 Task: Look for space in Yulin, China from 6th September, 2023 to 10th September, 2023 for 1 adult in price range Rs.9000 to Rs.17000. Place can be private room with 1  bedroom having 1 bed and 1 bathroom. Property type can be house, flat, guest house, hotel. Amenities needed are: washing machine. Booking option can be shelf check-in. Required host language is Chinese (Simplified).
Action: Mouse moved to (293, 180)
Screenshot: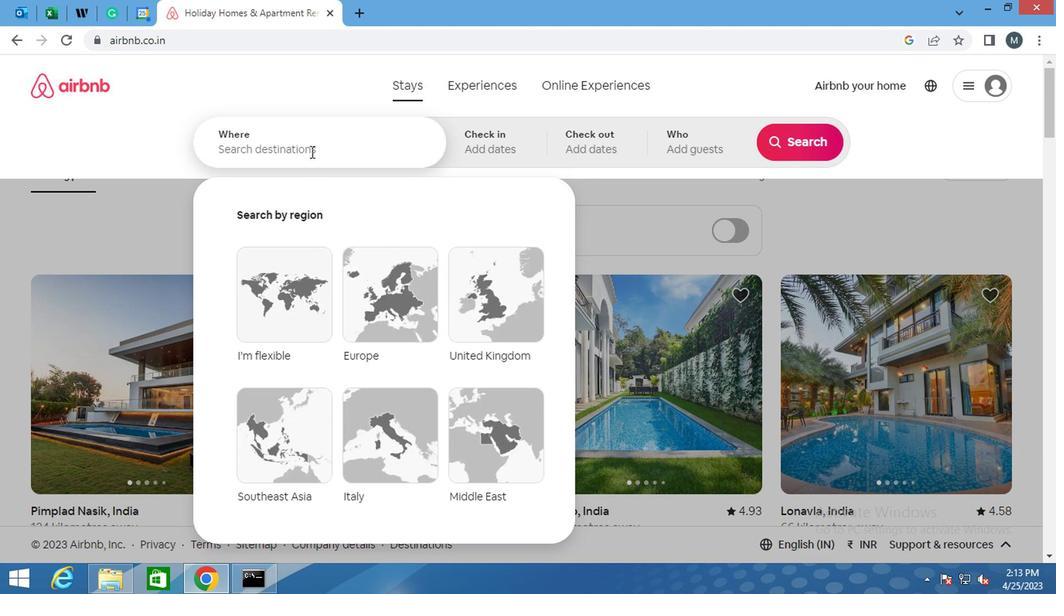 
Action: Mouse pressed left at (293, 180)
Screenshot: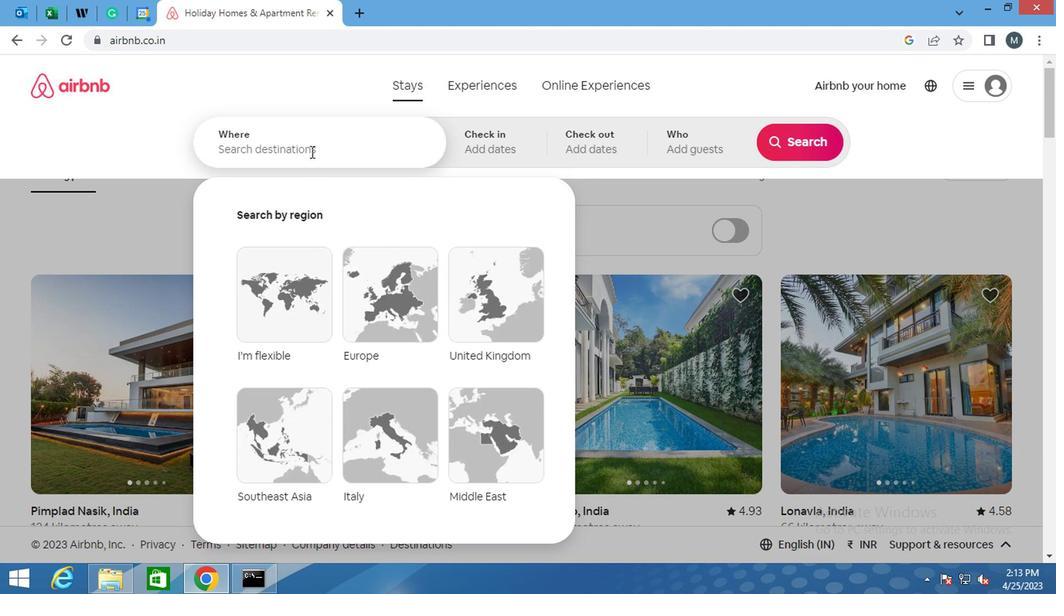 
Action: Mouse moved to (293, 179)
Screenshot: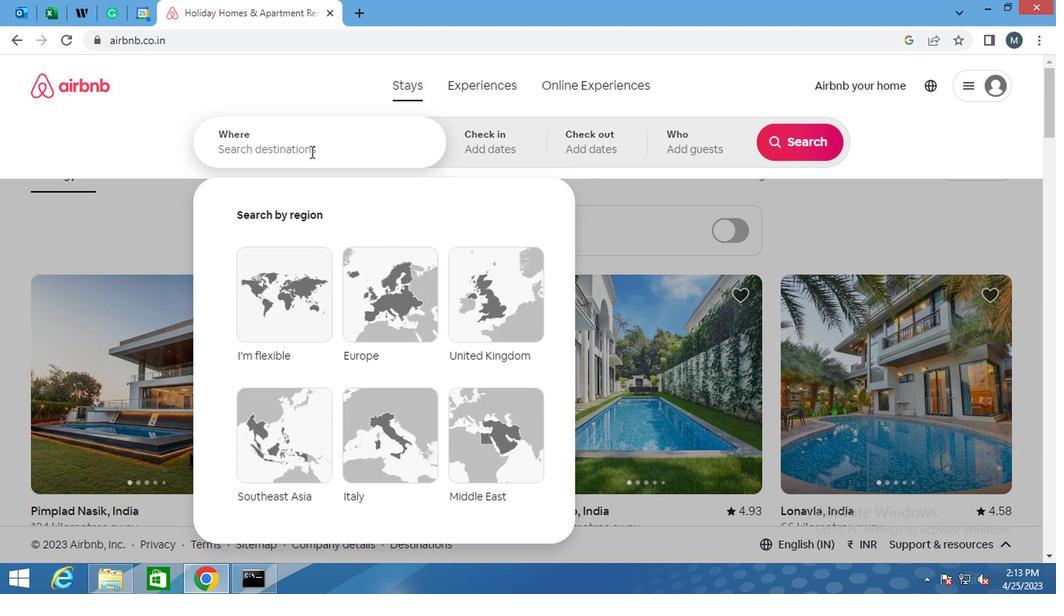 
Action: Key pressed <Key.shift>YULIM<Key.backspace>N,<Key.shift><Key.shift><Key.shift><Key.shift>CHINA<Key.enter>
Screenshot: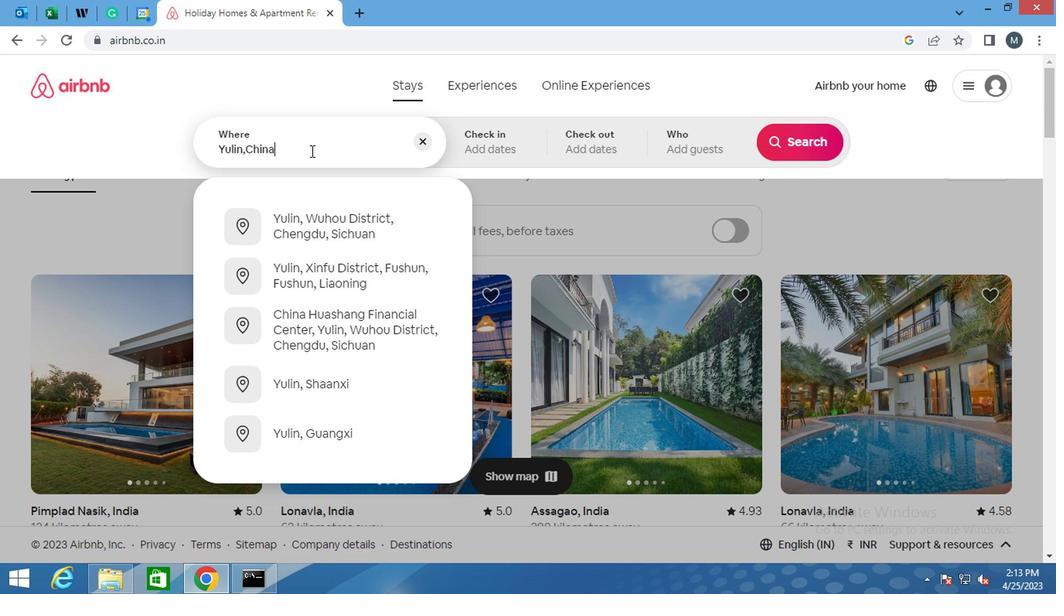
Action: Mouse moved to (633, 263)
Screenshot: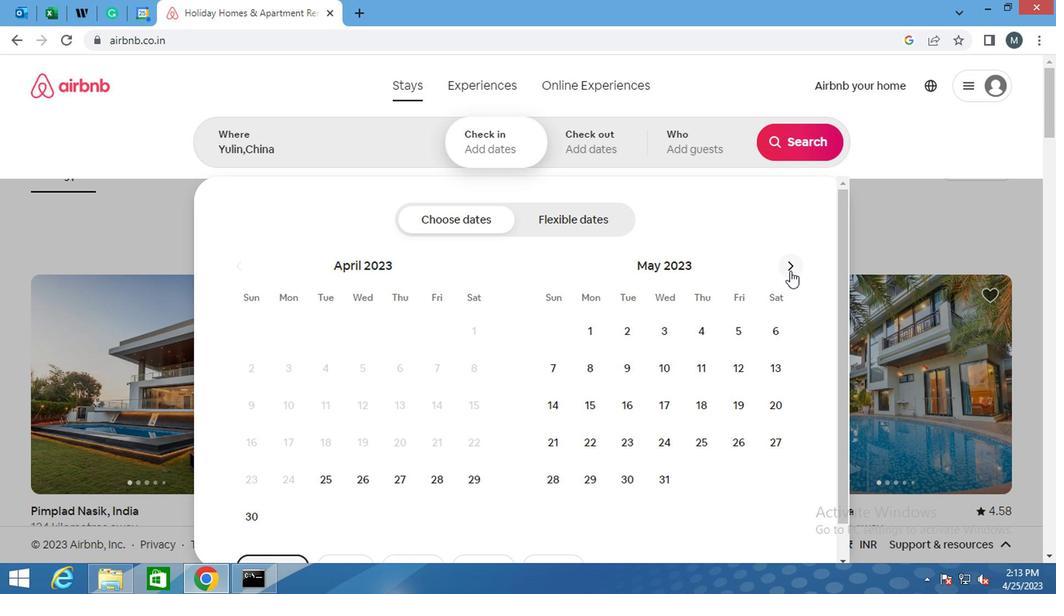 
Action: Mouse pressed left at (633, 263)
Screenshot: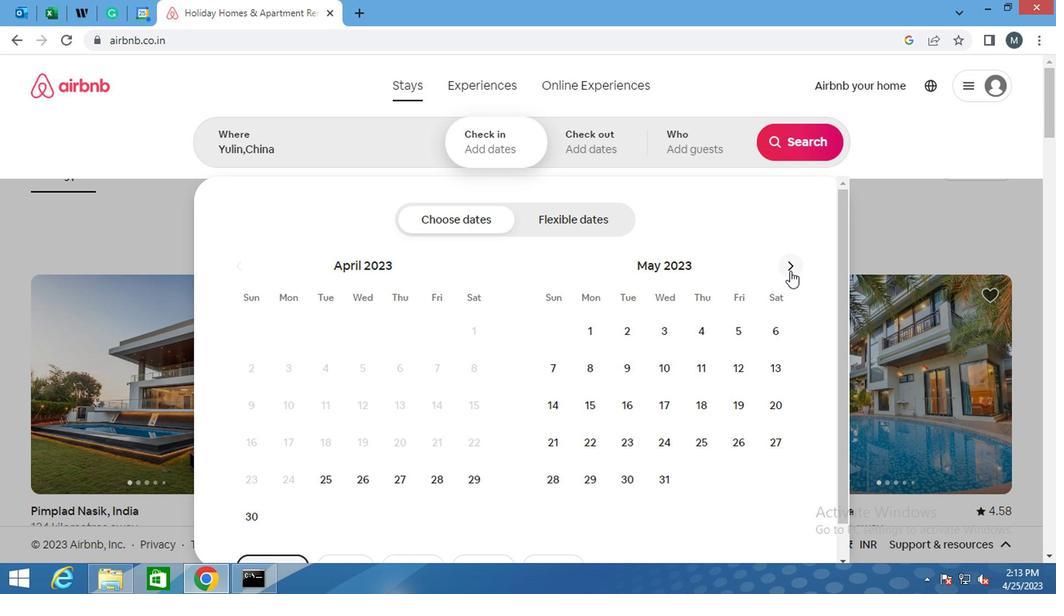 
Action: Mouse pressed left at (633, 263)
Screenshot: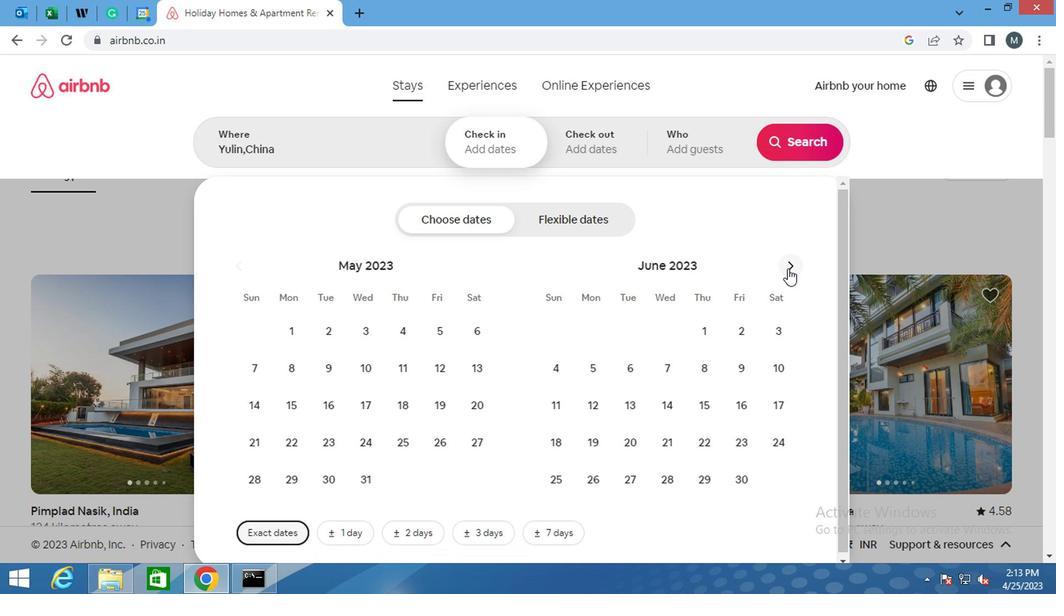 
Action: Mouse pressed left at (633, 263)
Screenshot: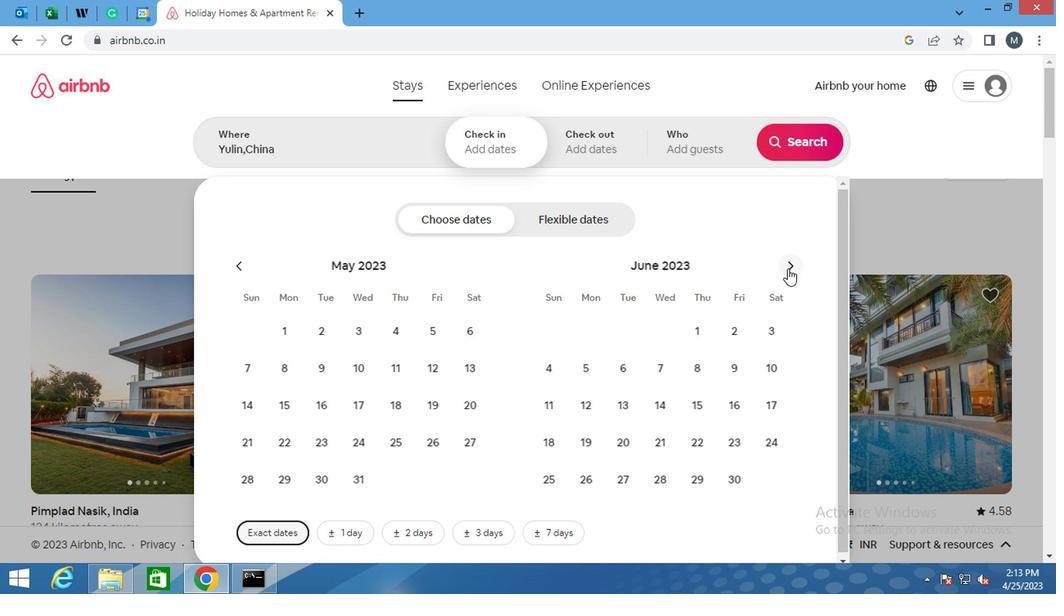 
Action: Mouse pressed left at (633, 263)
Screenshot: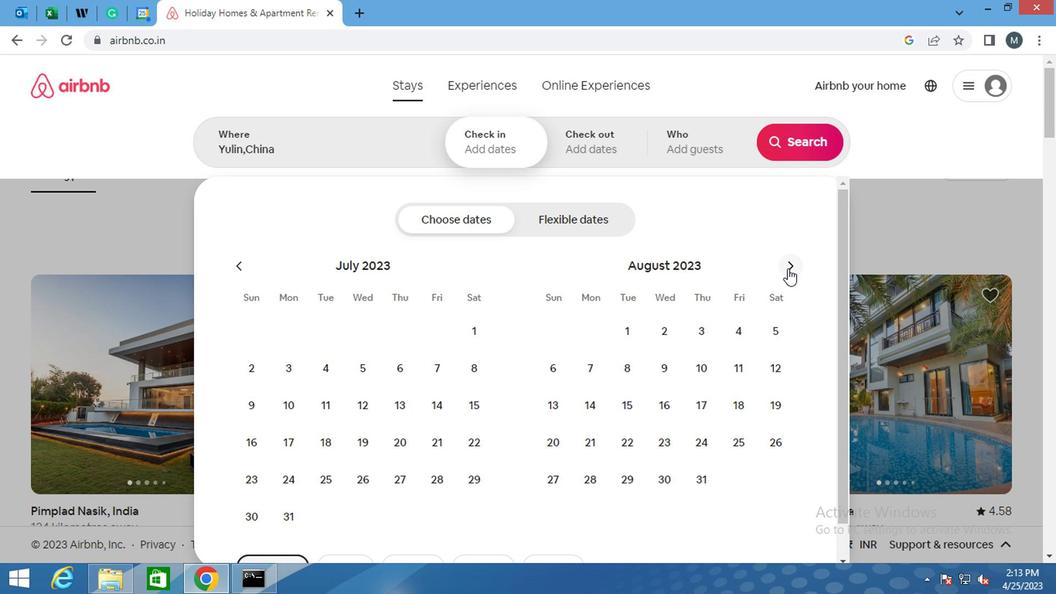
Action: Mouse moved to (547, 337)
Screenshot: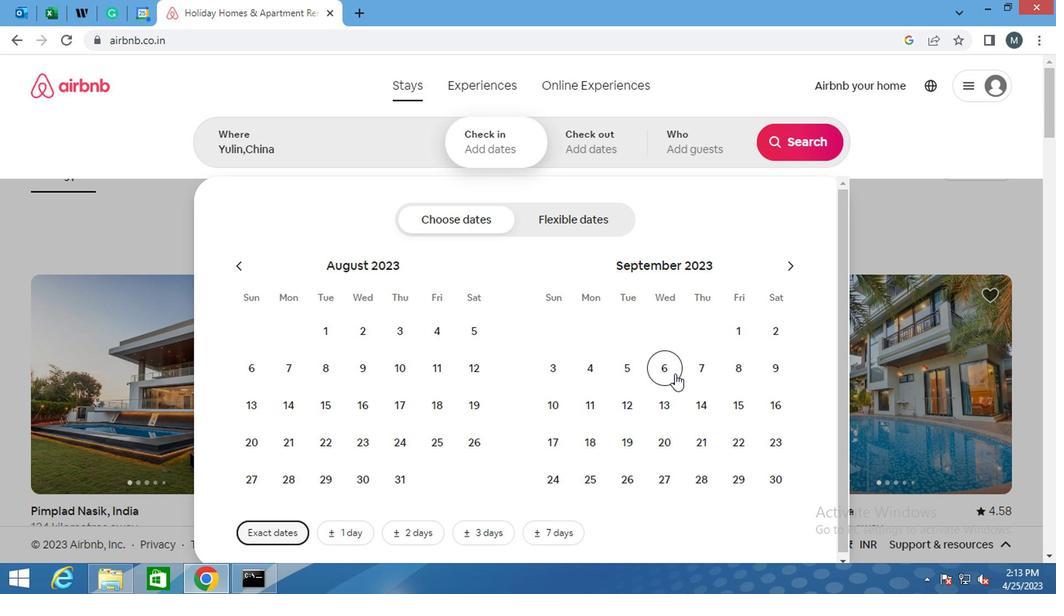 
Action: Mouse pressed left at (547, 337)
Screenshot: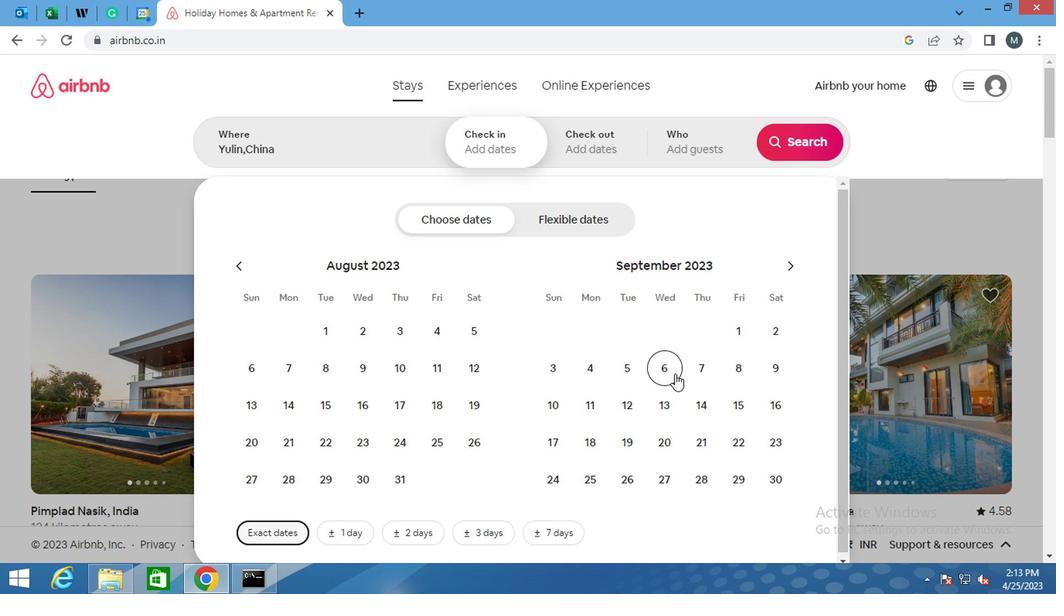 
Action: Mouse moved to (470, 368)
Screenshot: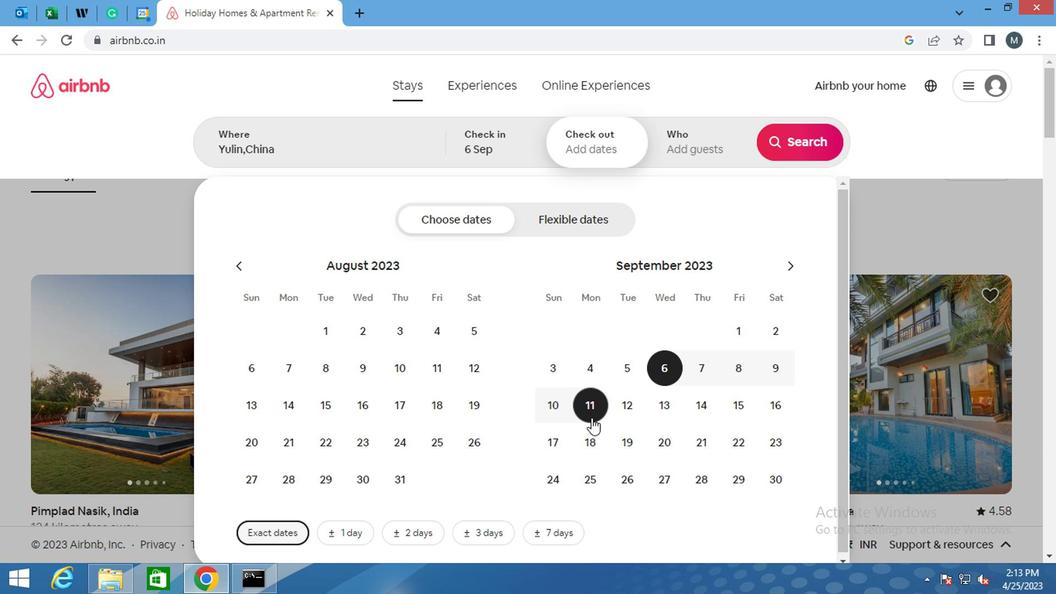 
Action: Mouse pressed left at (470, 368)
Screenshot: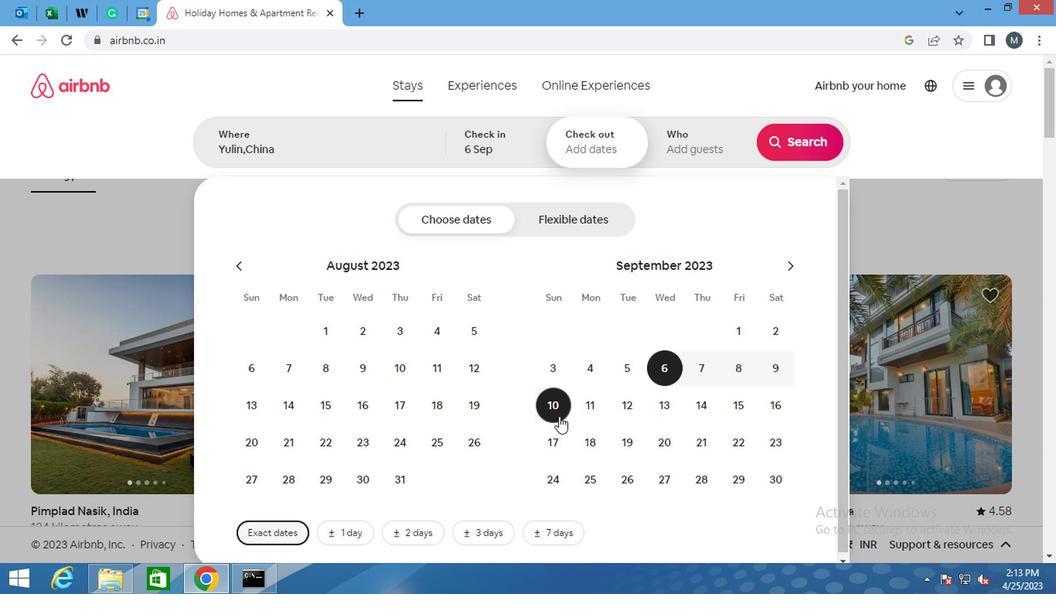 
Action: Mouse moved to (570, 172)
Screenshot: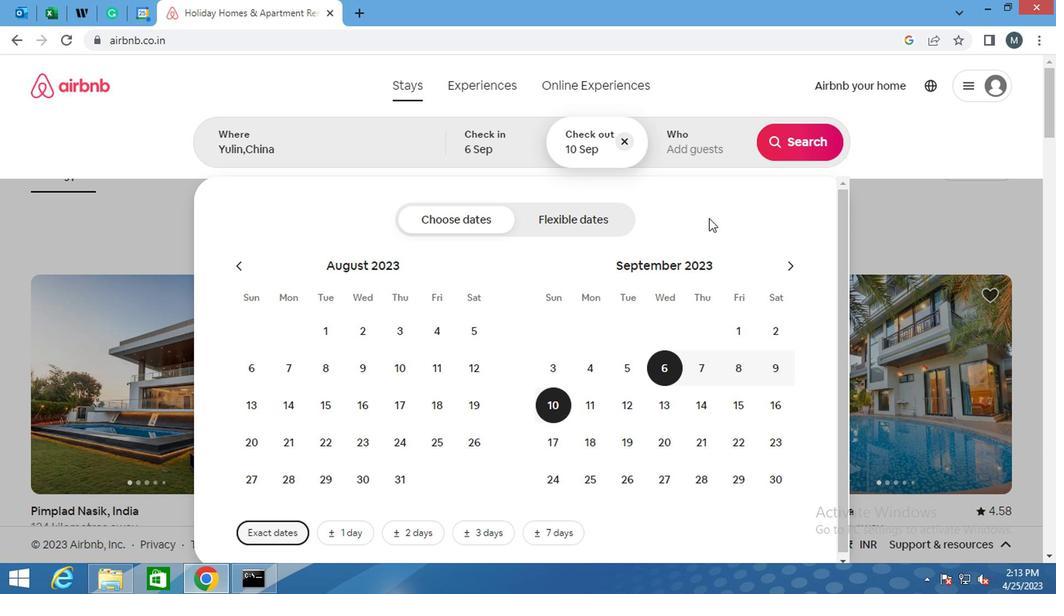 
Action: Mouse pressed left at (570, 172)
Screenshot: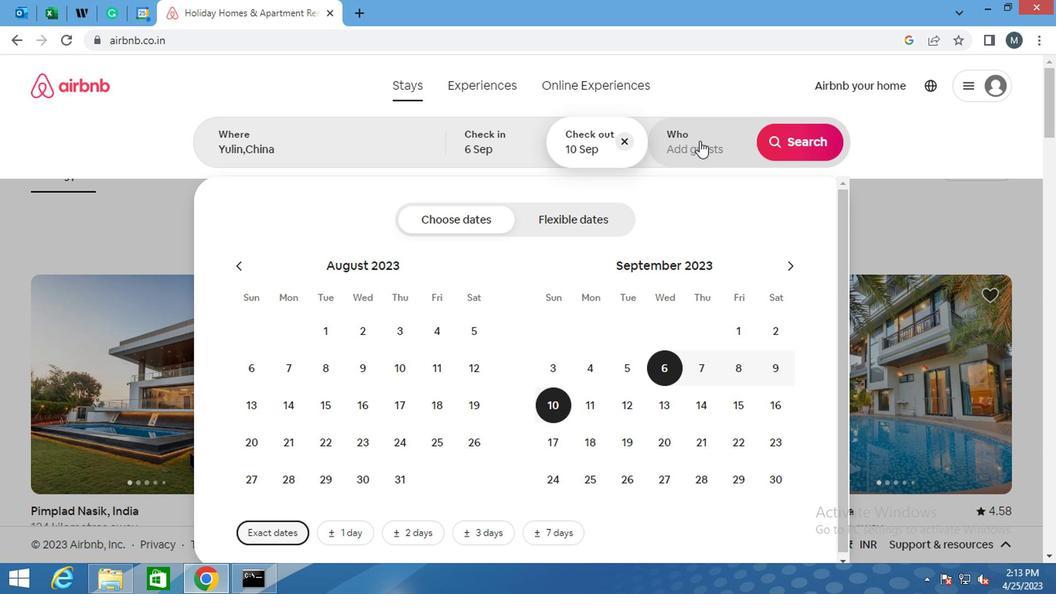 
Action: Mouse moved to (639, 232)
Screenshot: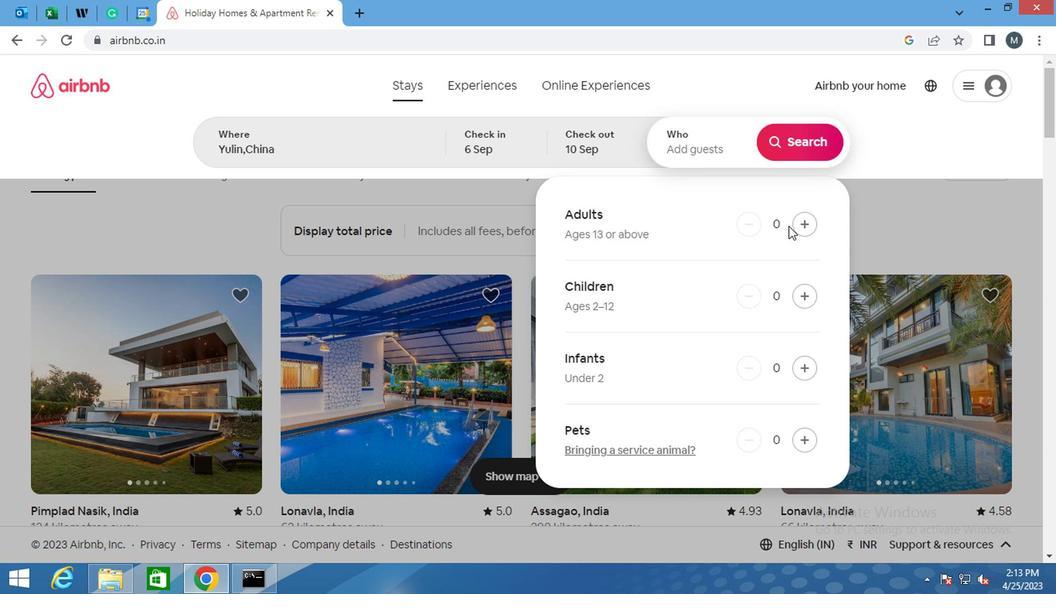 
Action: Mouse pressed left at (639, 232)
Screenshot: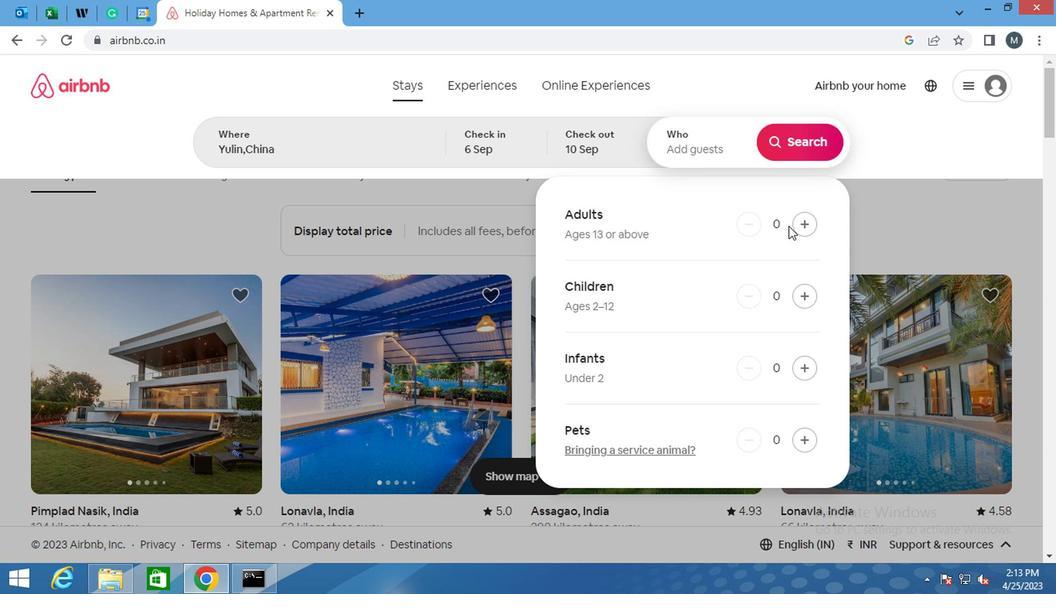 
Action: Mouse moved to (641, 178)
Screenshot: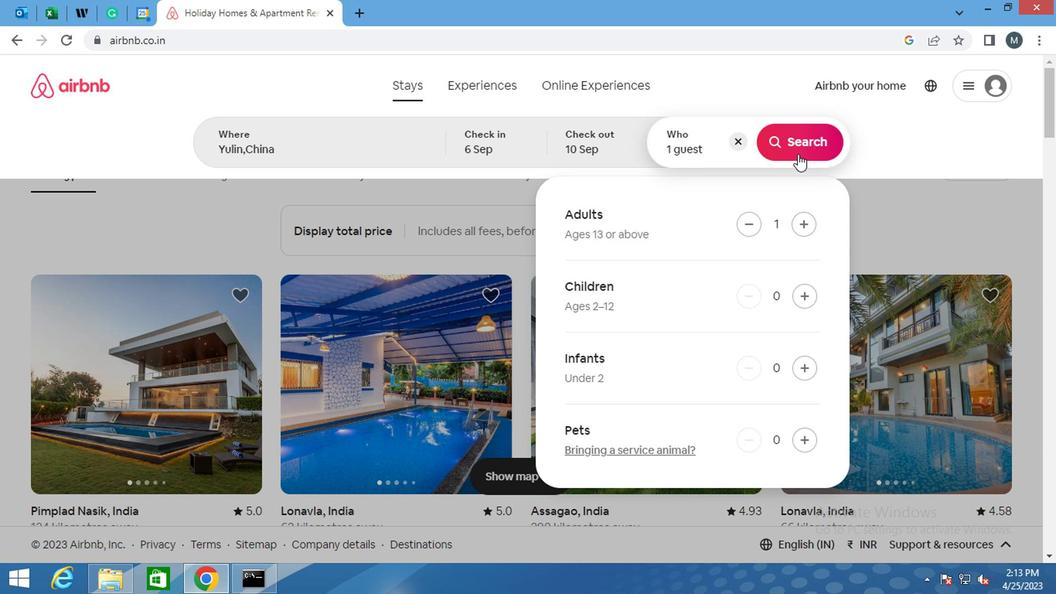 
Action: Mouse pressed left at (641, 178)
Screenshot: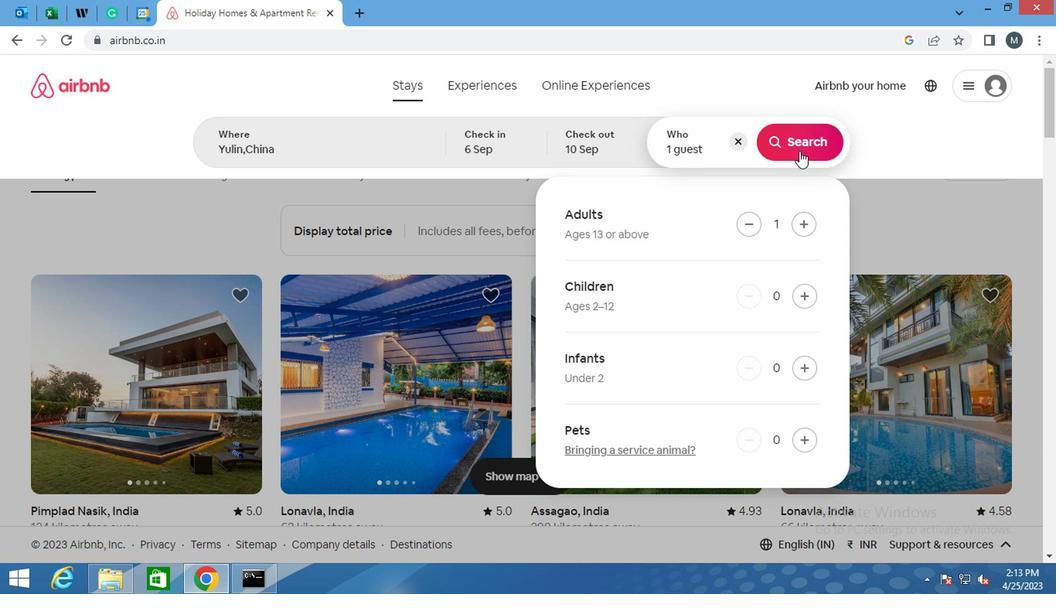 
Action: Mouse moved to (768, 176)
Screenshot: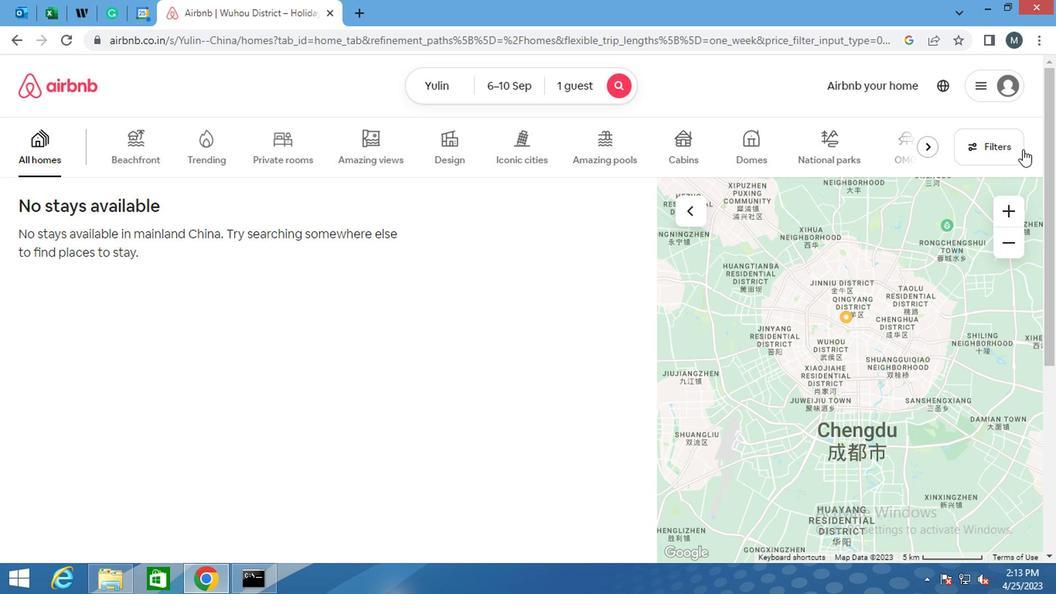 
Action: Mouse pressed left at (768, 176)
Screenshot: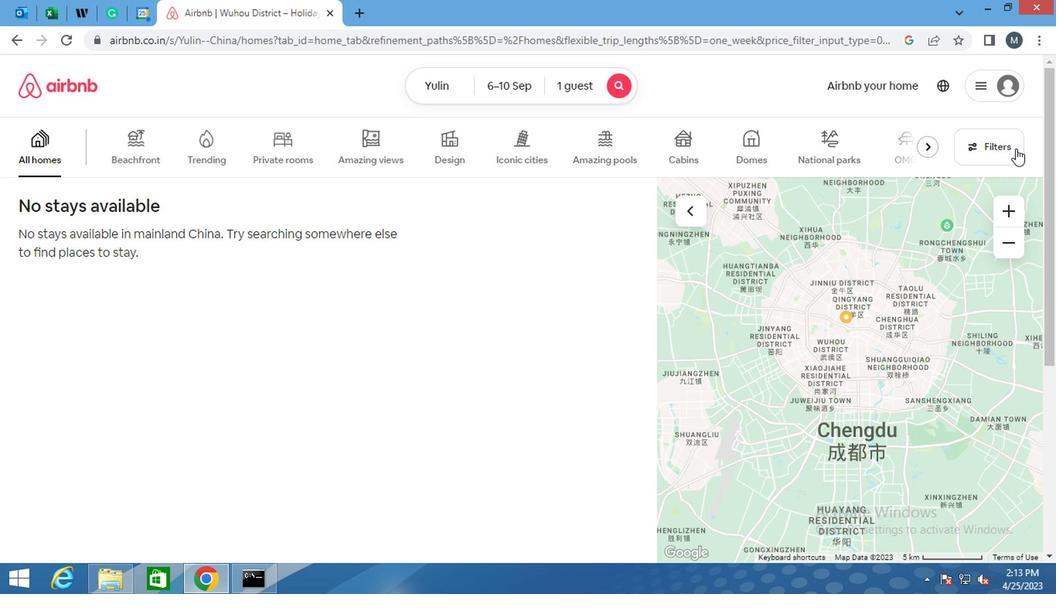 
Action: Mouse moved to (360, 249)
Screenshot: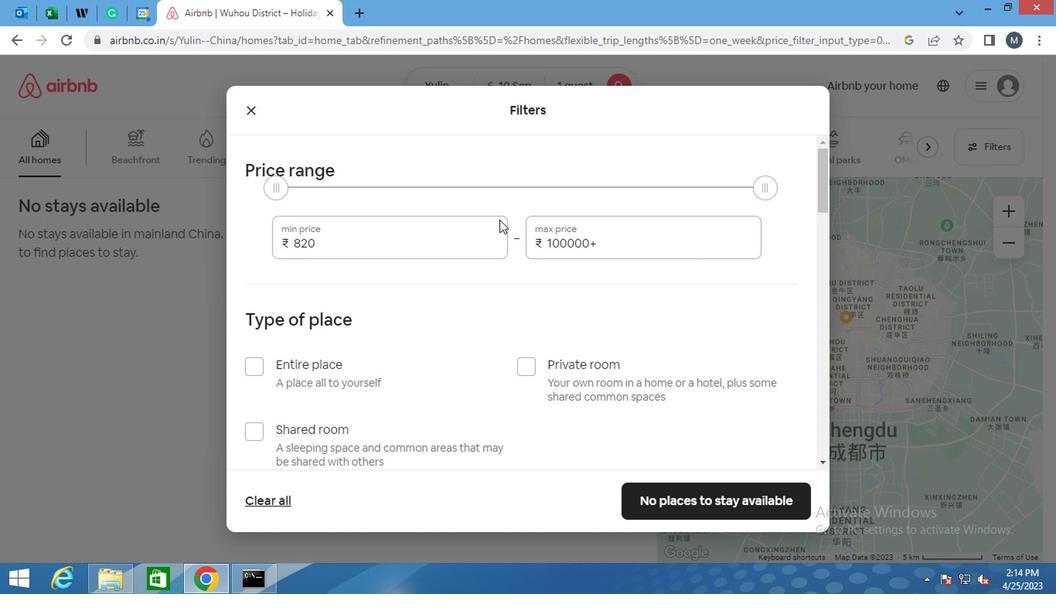 
Action: Mouse pressed left at (360, 249)
Screenshot: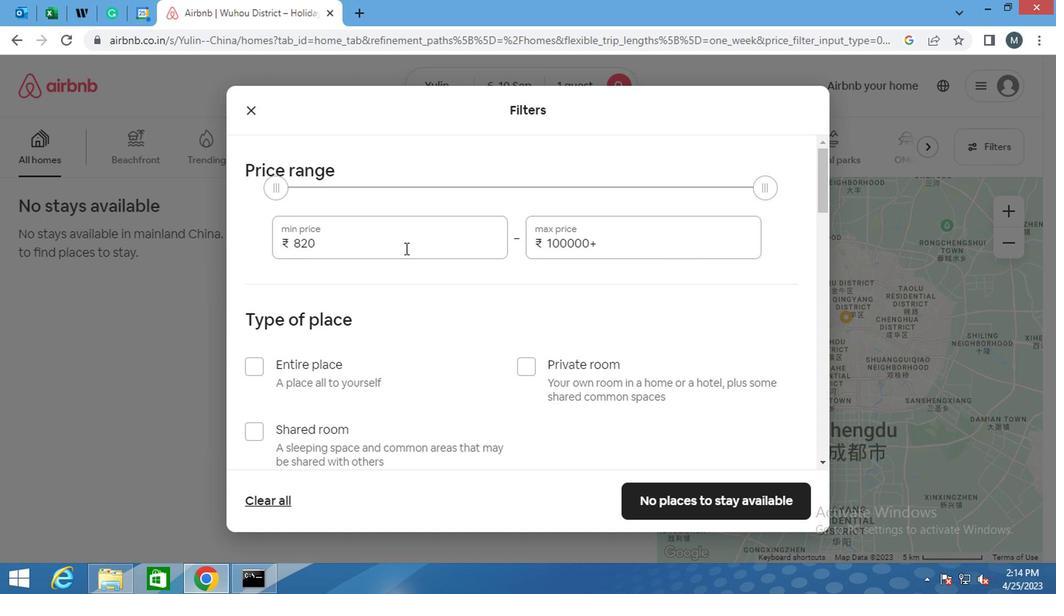 
Action: Mouse moved to (354, 251)
Screenshot: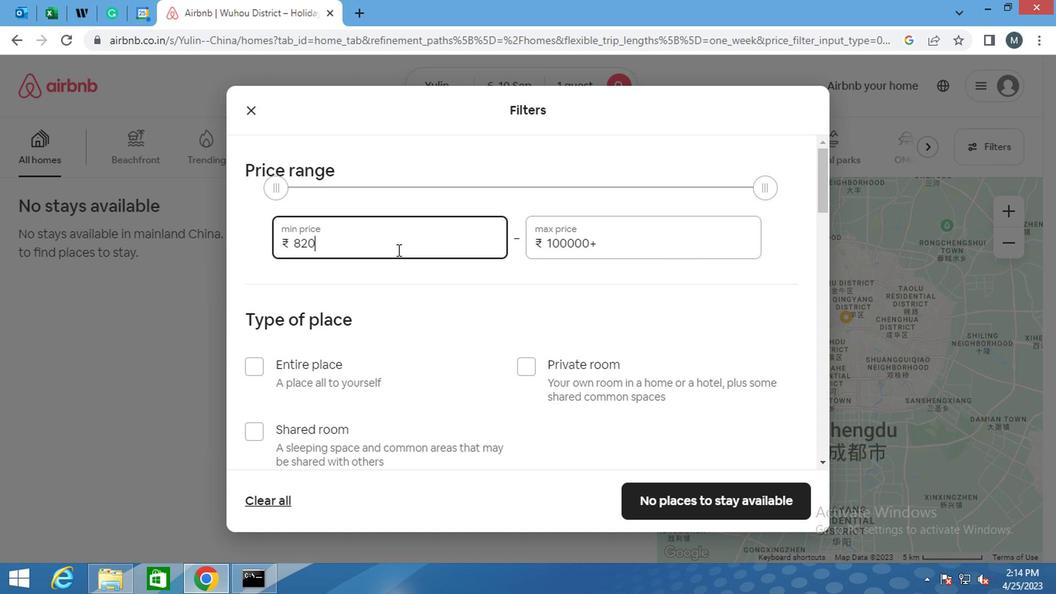 
Action: Key pressed <Key.backspace><Key.backspace>
Screenshot: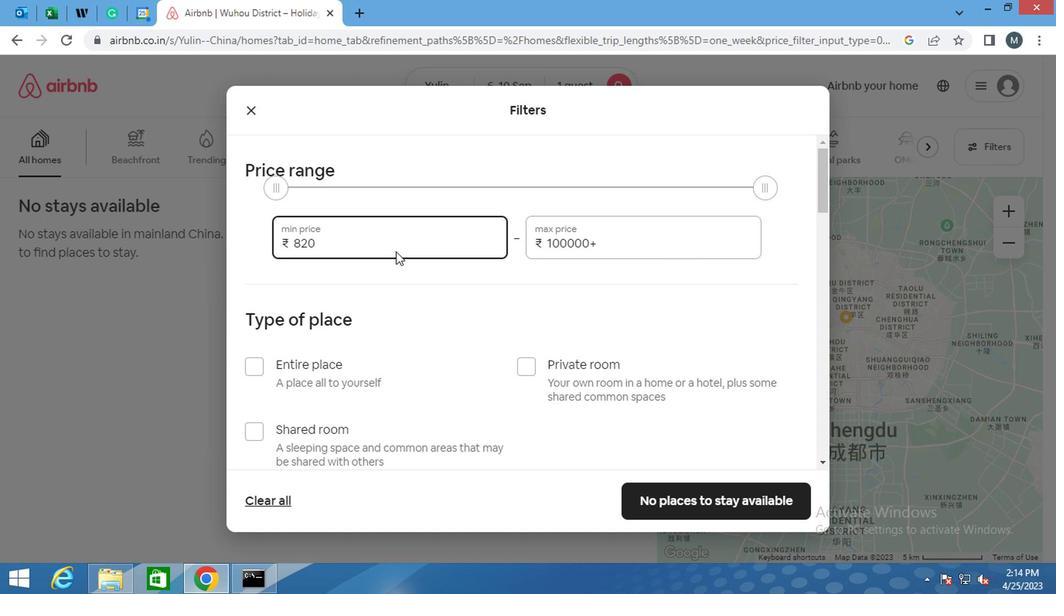 
Action: Mouse moved to (354, 251)
Screenshot: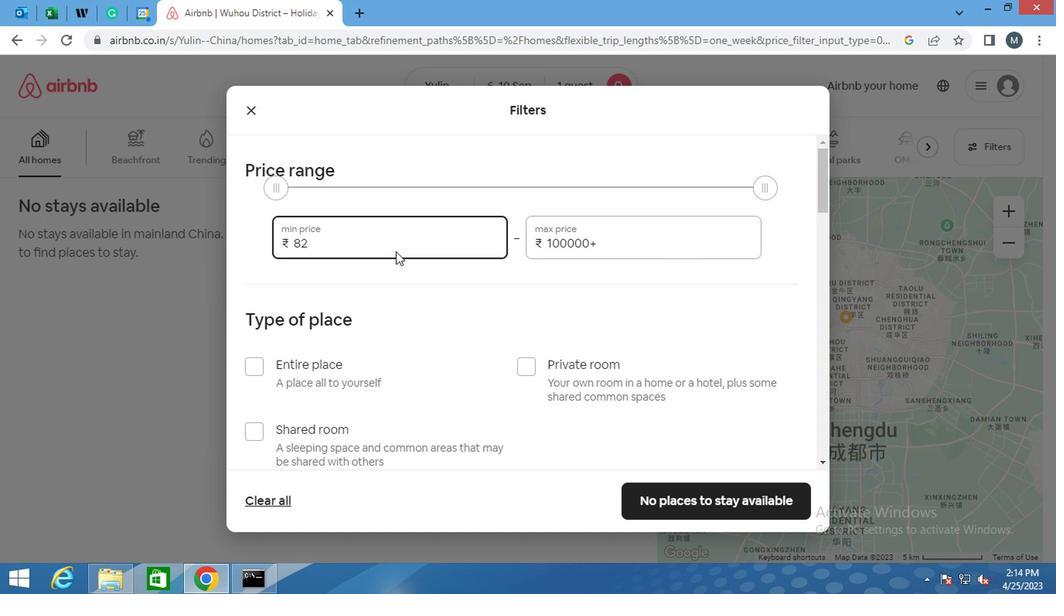 
Action: Key pressed <Key.backspace>
Screenshot: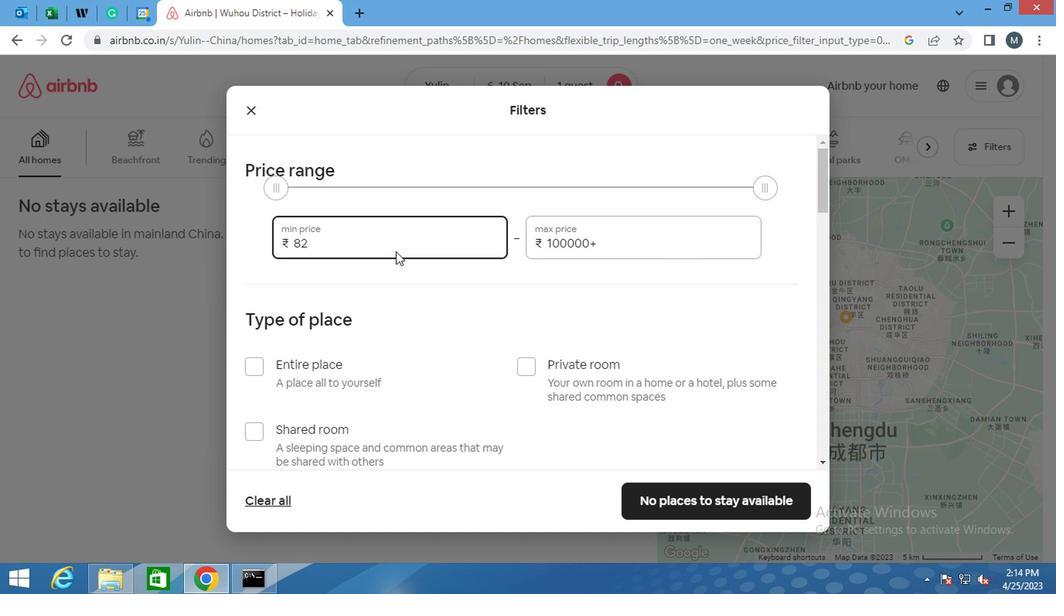 
Action: Mouse moved to (351, 254)
Screenshot: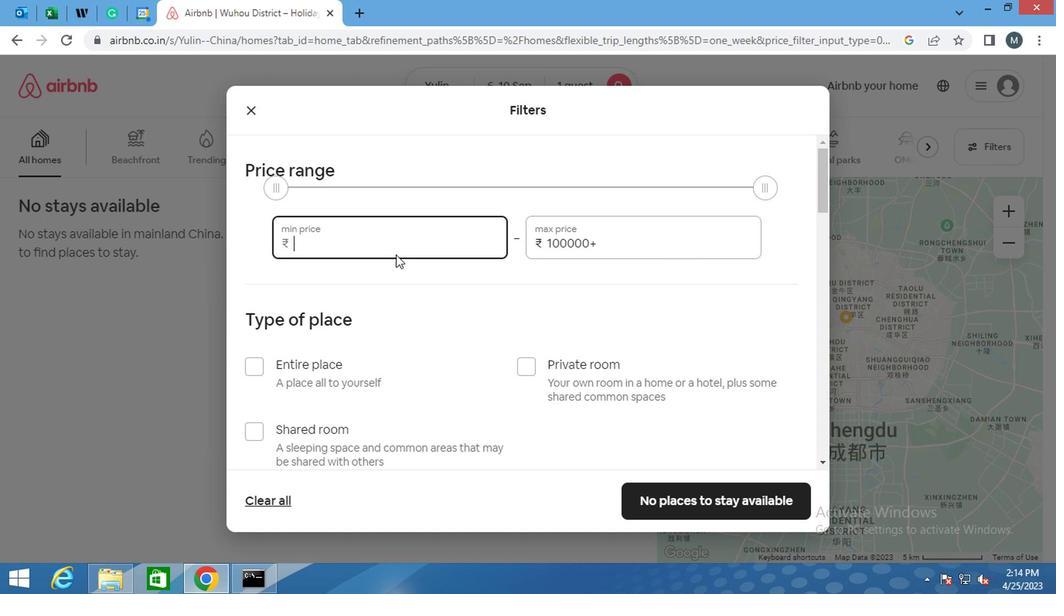 
Action: Key pressed 9000
Screenshot: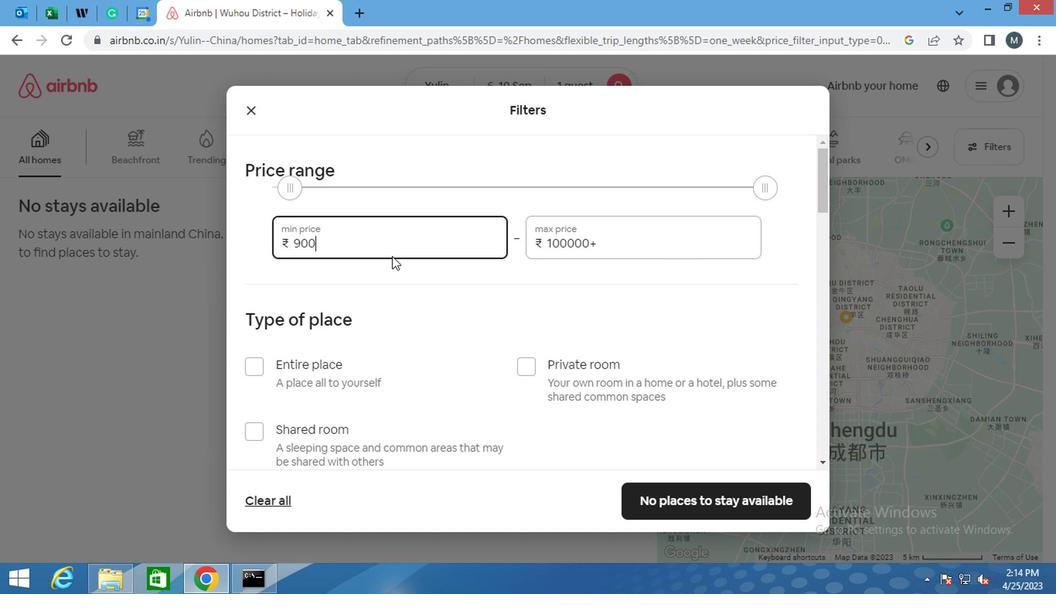 
Action: Mouse moved to (504, 241)
Screenshot: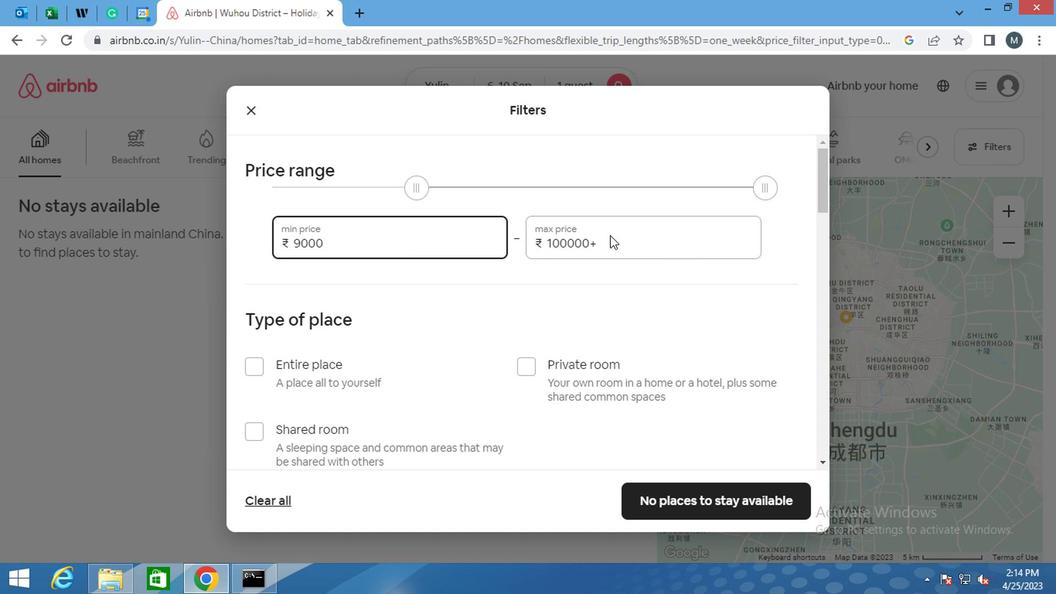 
Action: Mouse pressed left at (504, 241)
Screenshot: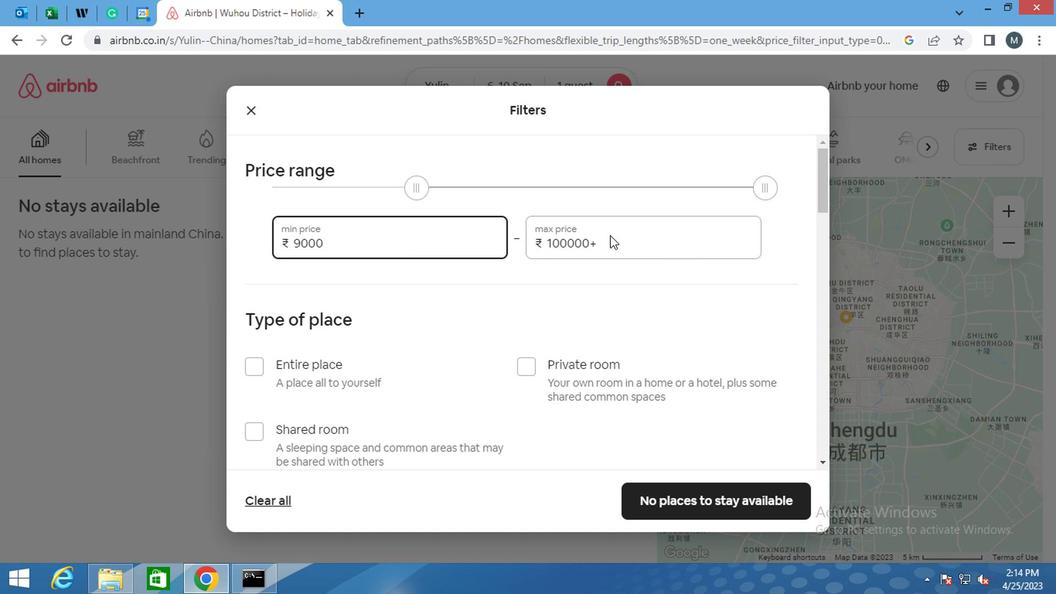 
Action: Mouse moved to (501, 246)
Screenshot: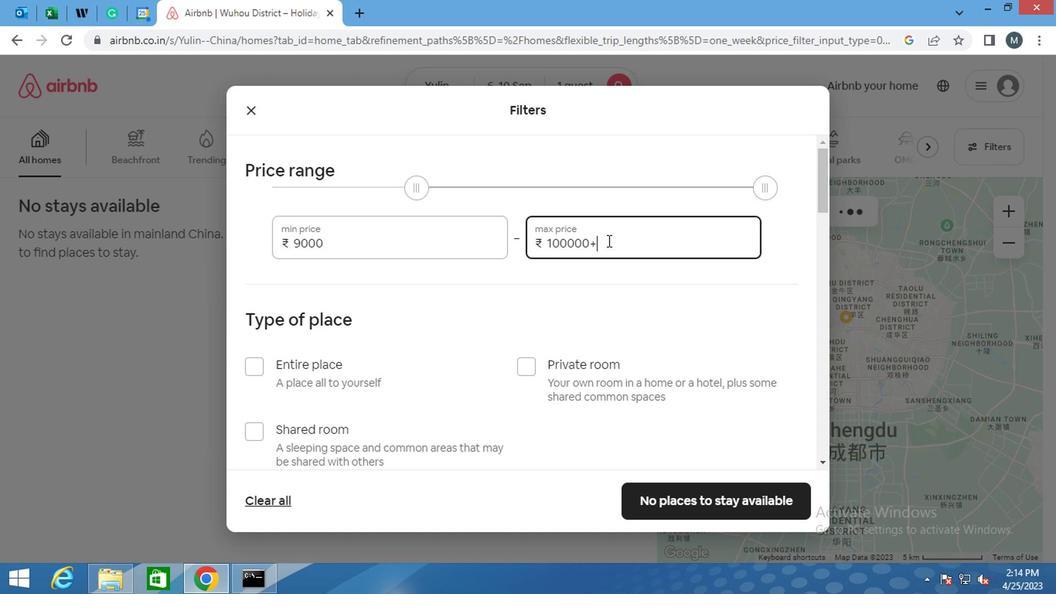 
Action: Key pressed <Key.backspace><Key.backspace><Key.backspace><Key.backspace><Key.backspace><Key.backspace><Key.backspace>
Screenshot: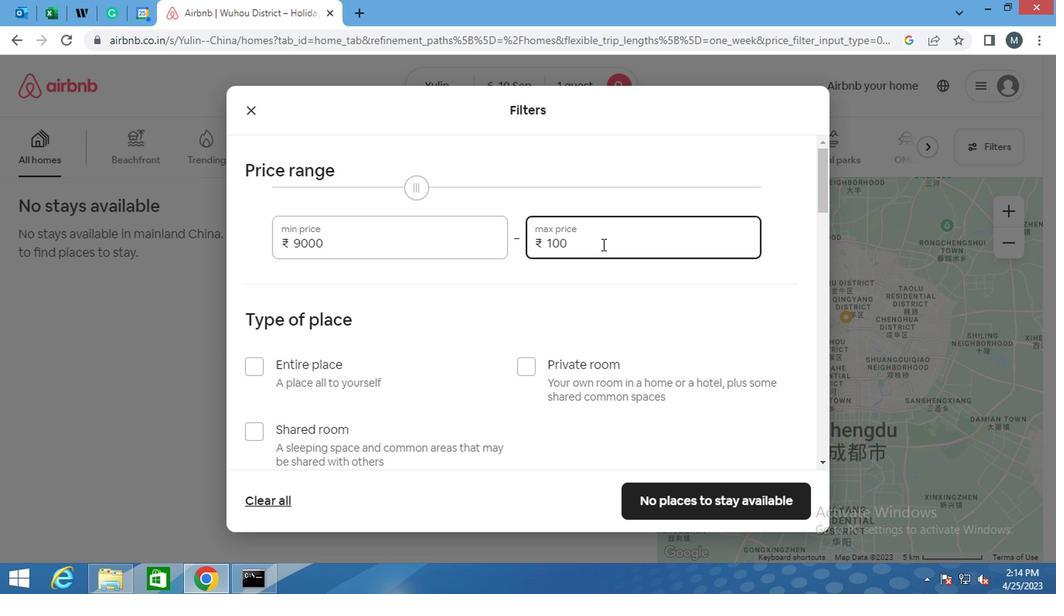 
Action: Mouse moved to (498, 246)
Screenshot: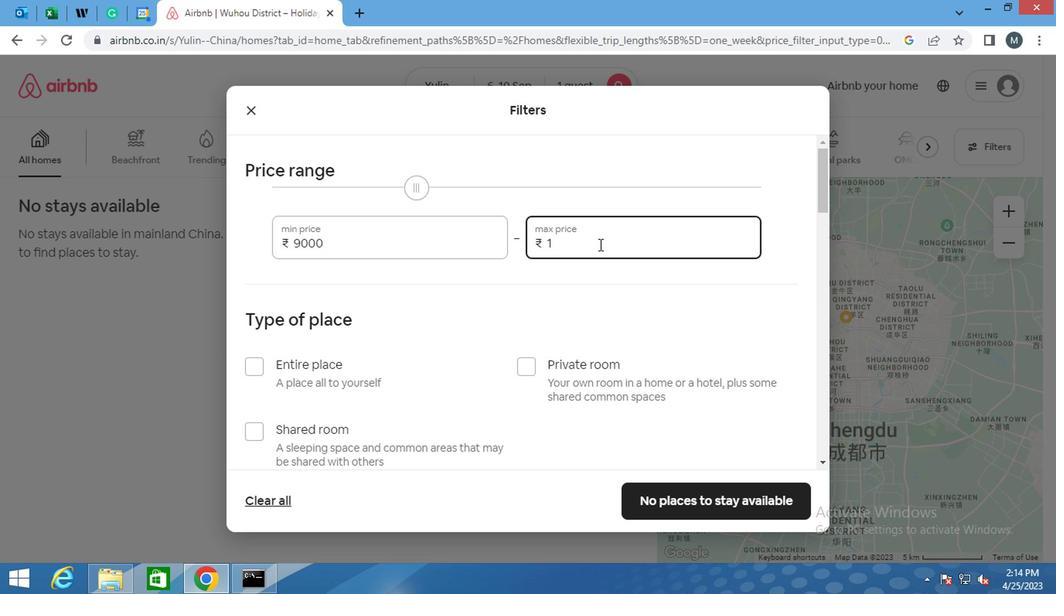 
Action: Key pressed 7000
Screenshot: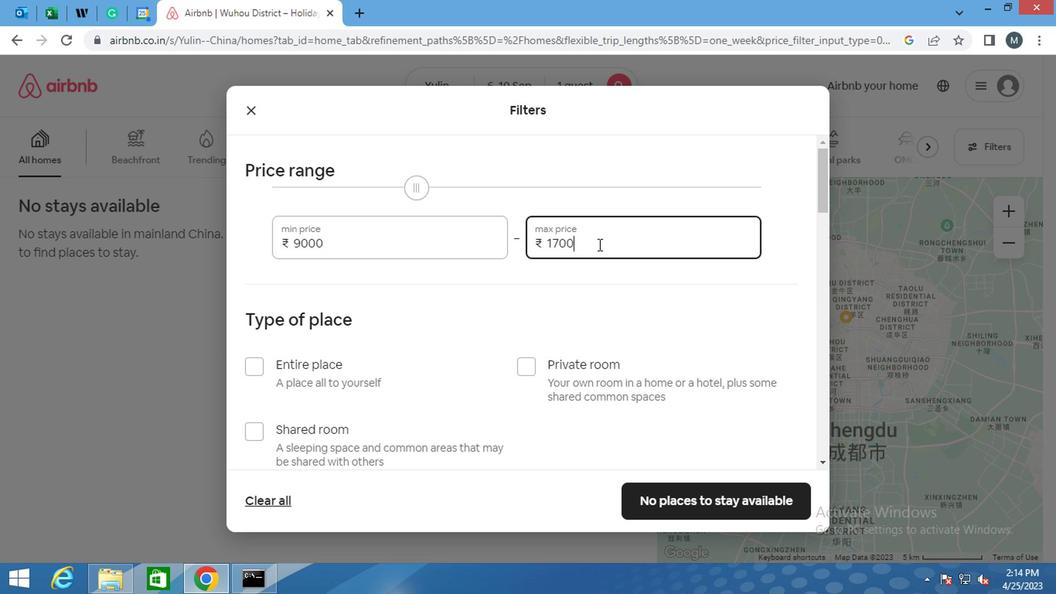 
Action: Mouse moved to (452, 237)
Screenshot: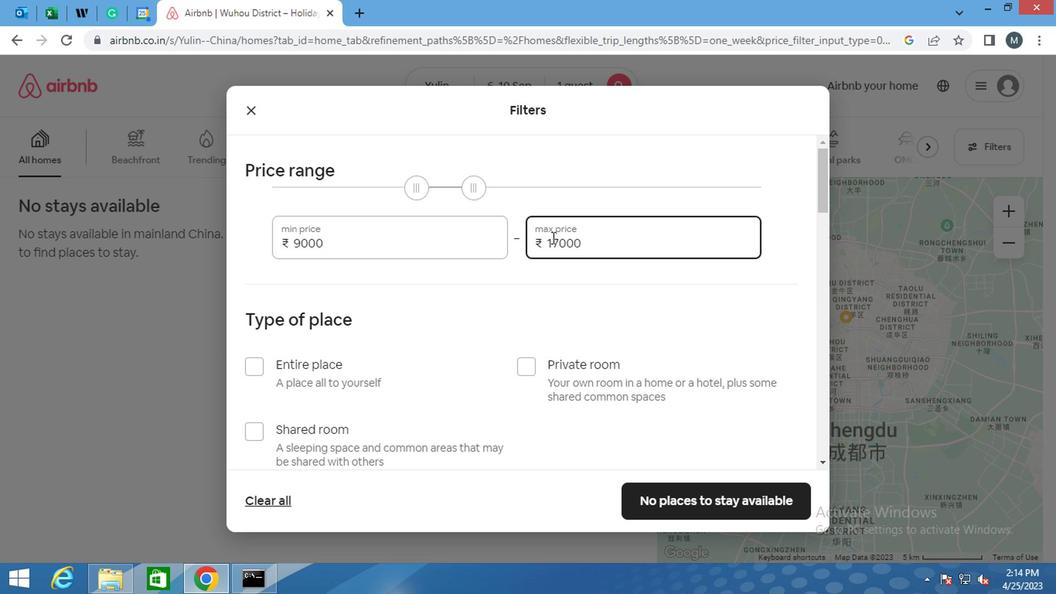 
Action: Mouse scrolled (452, 236) with delta (0, 0)
Screenshot: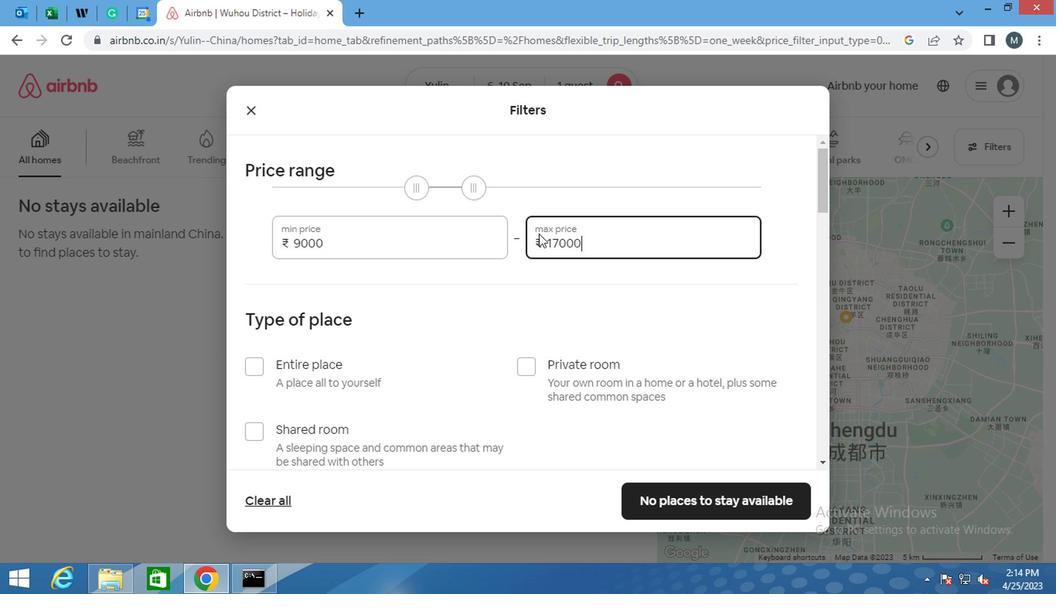 
Action: Mouse moved to (443, 280)
Screenshot: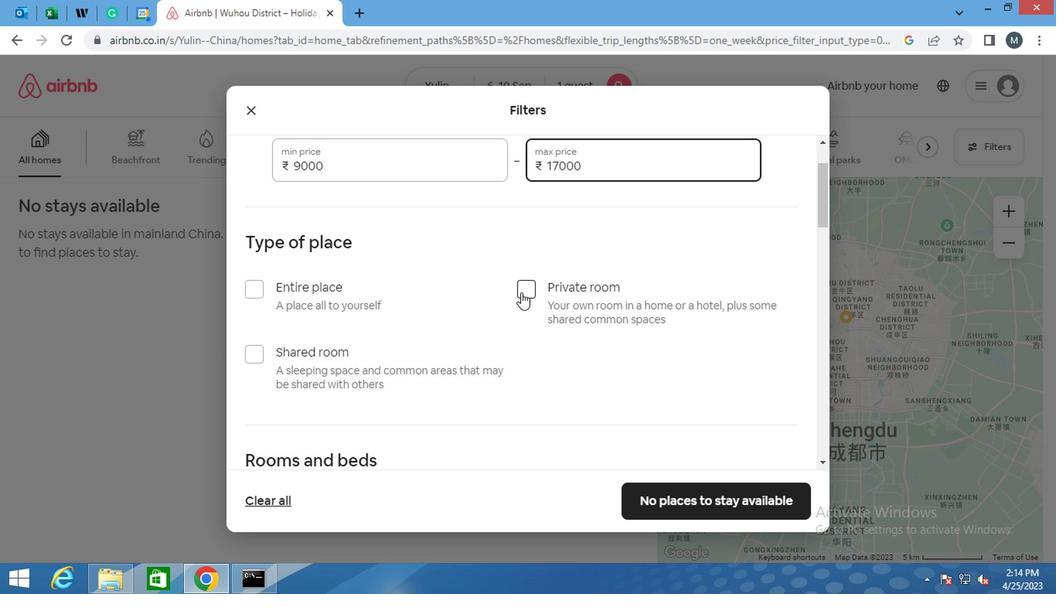 
Action: Mouse pressed left at (443, 280)
Screenshot: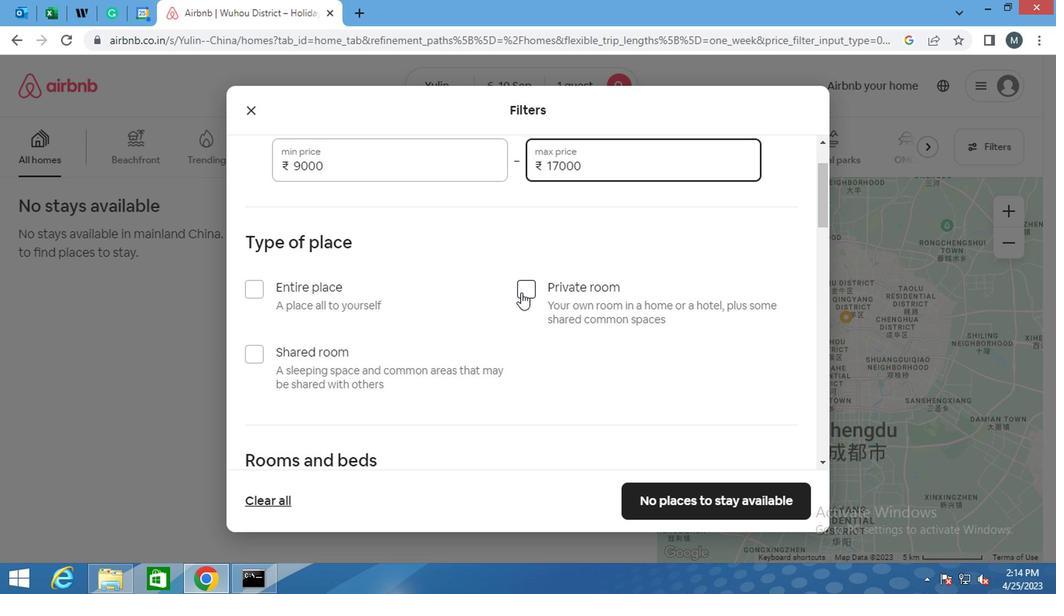 
Action: Mouse moved to (437, 272)
Screenshot: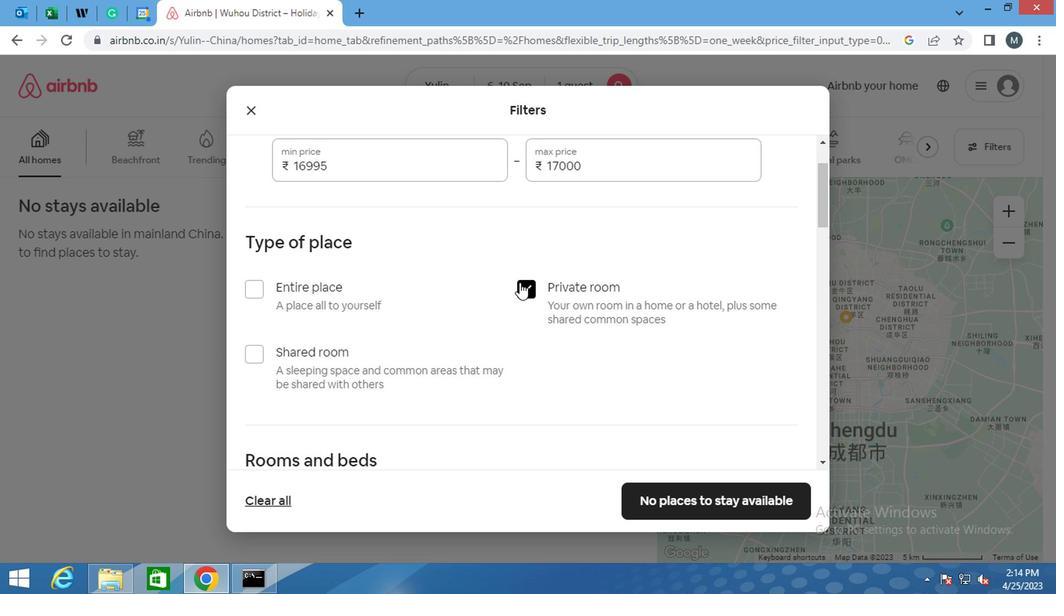 
Action: Mouse scrolled (437, 272) with delta (0, 0)
Screenshot: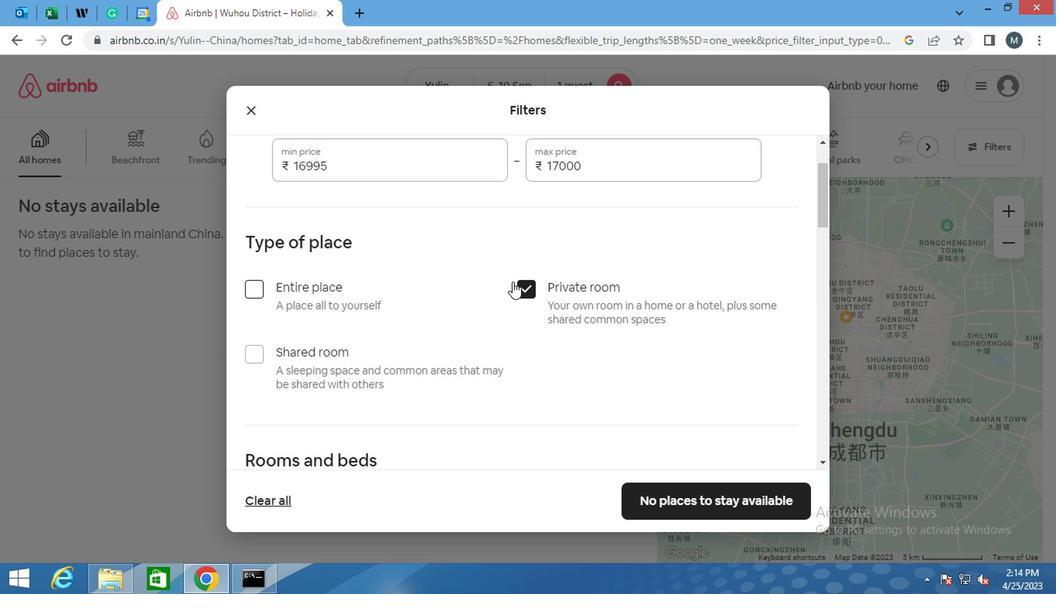 
Action: Mouse moved to (408, 275)
Screenshot: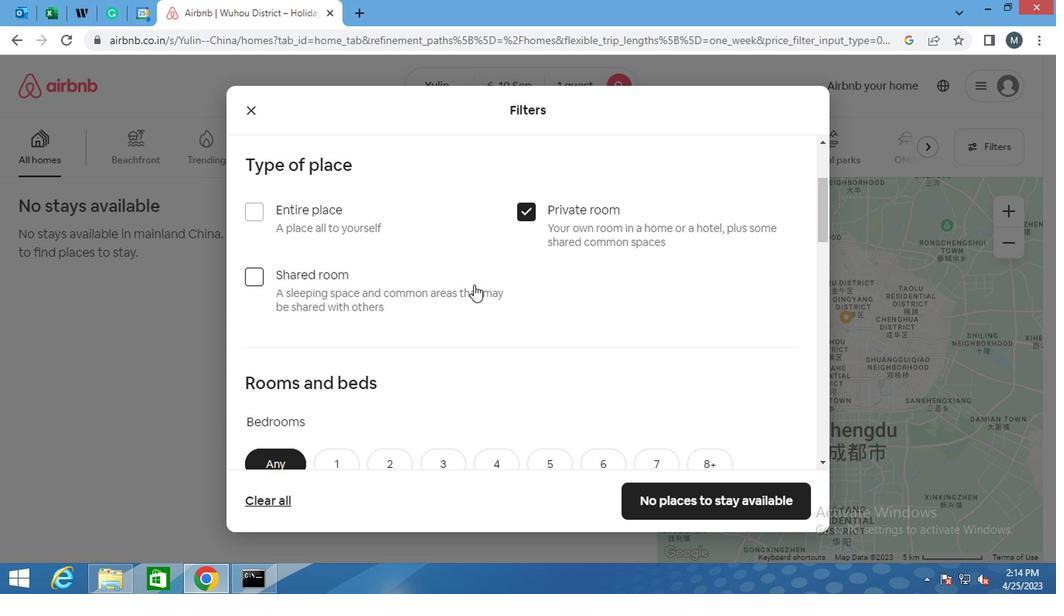 
Action: Mouse scrolled (408, 274) with delta (0, 0)
Screenshot: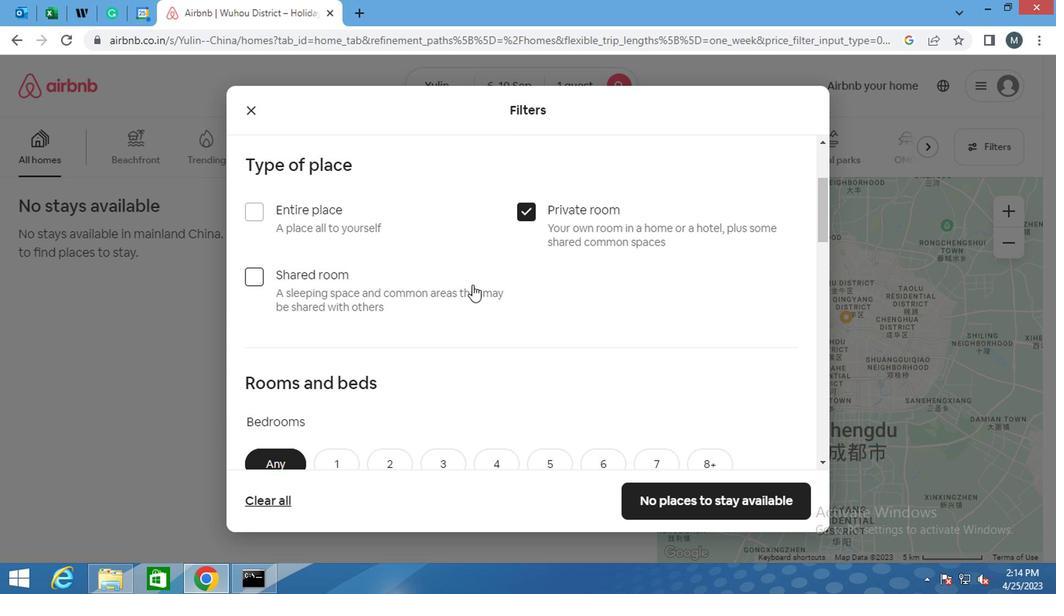 
Action: Mouse scrolled (408, 274) with delta (0, 0)
Screenshot: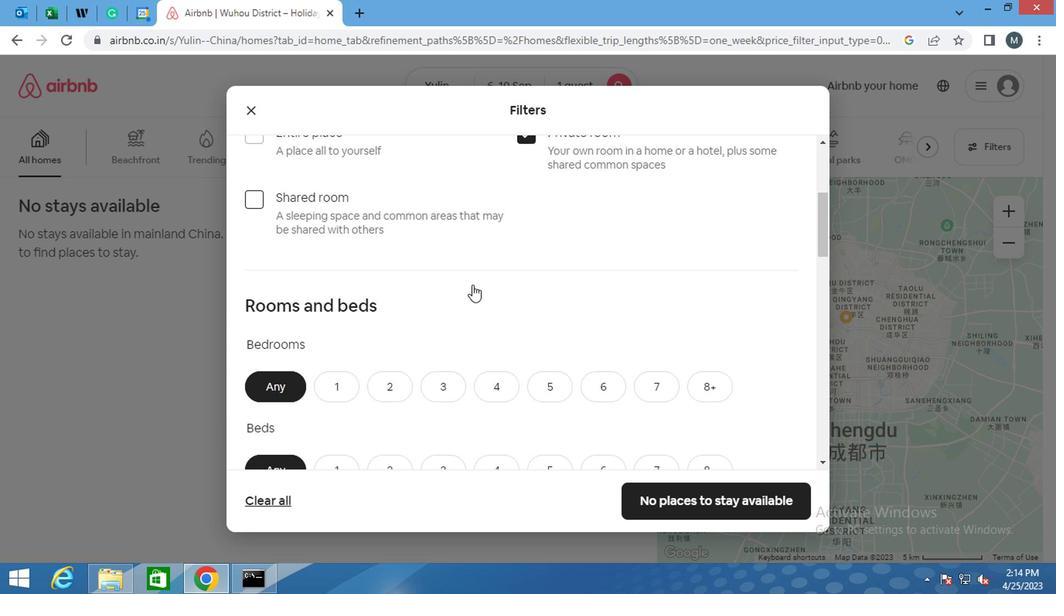 
Action: Mouse moved to (308, 299)
Screenshot: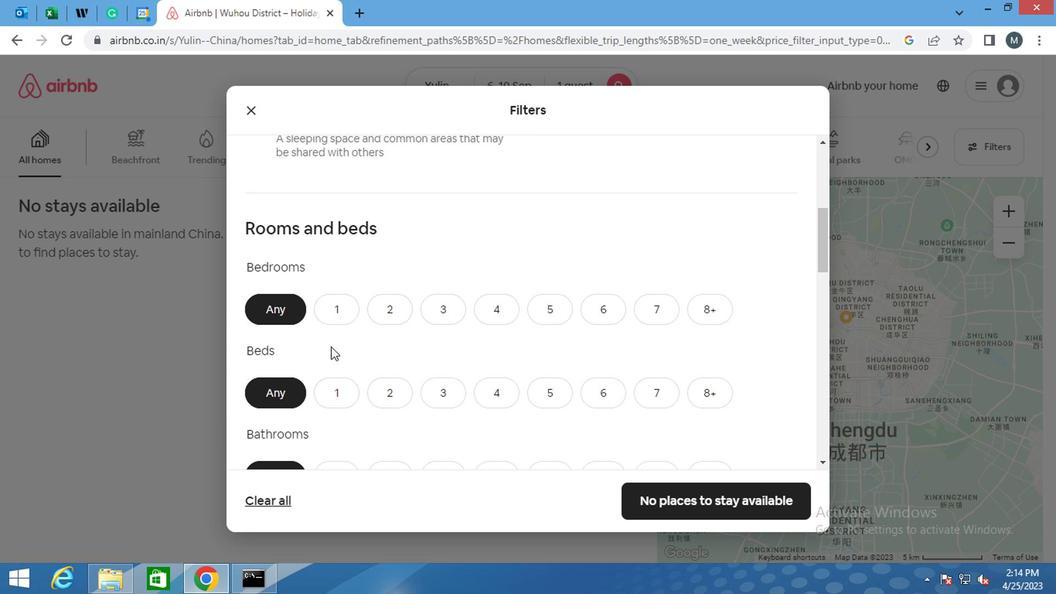 
Action: Mouse pressed left at (308, 299)
Screenshot: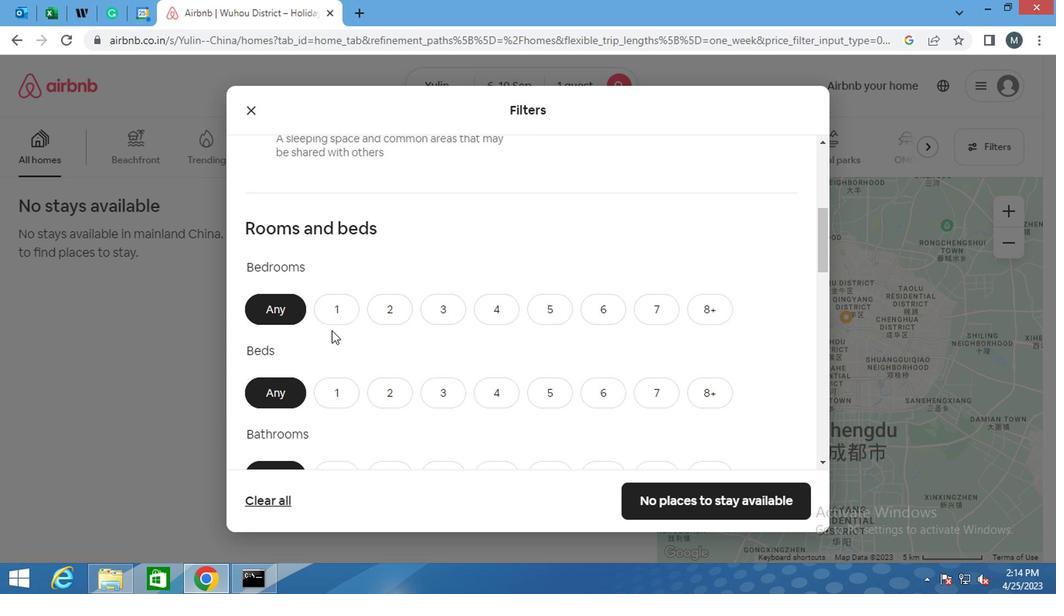 
Action: Mouse moved to (316, 349)
Screenshot: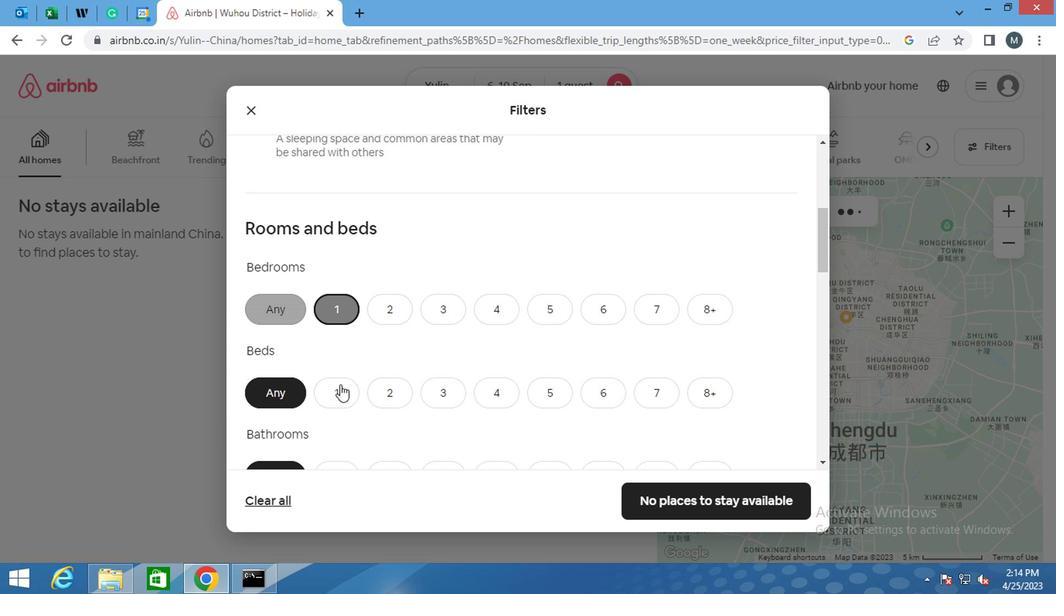 
Action: Mouse pressed left at (316, 349)
Screenshot: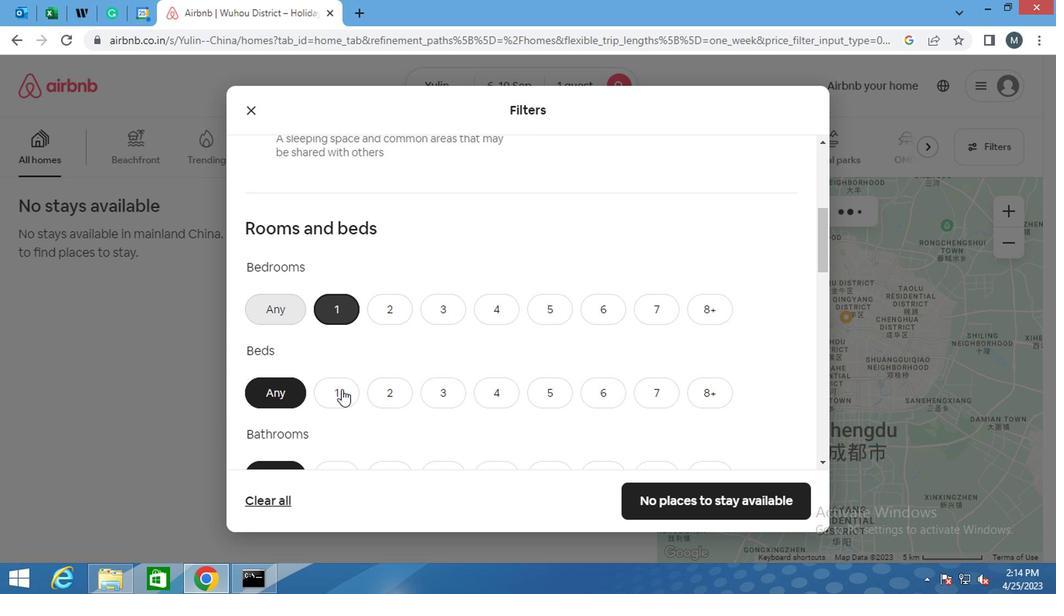 
Action: Mouse moved to (319, 334)
Screenshot: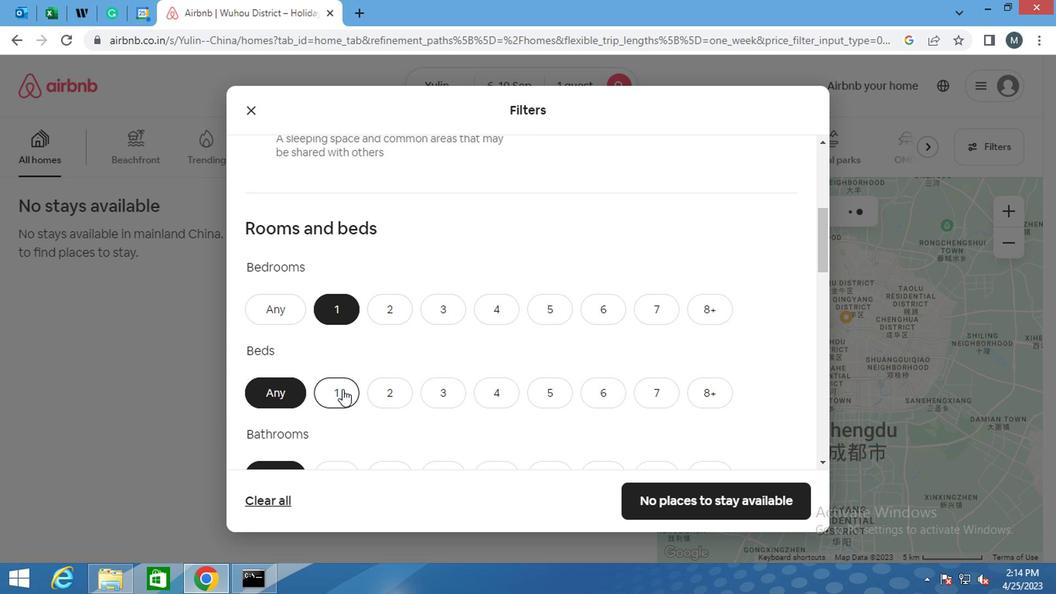 
Action: Mouse scrolled (319, 333) with delta (0, 0)
Screenshot: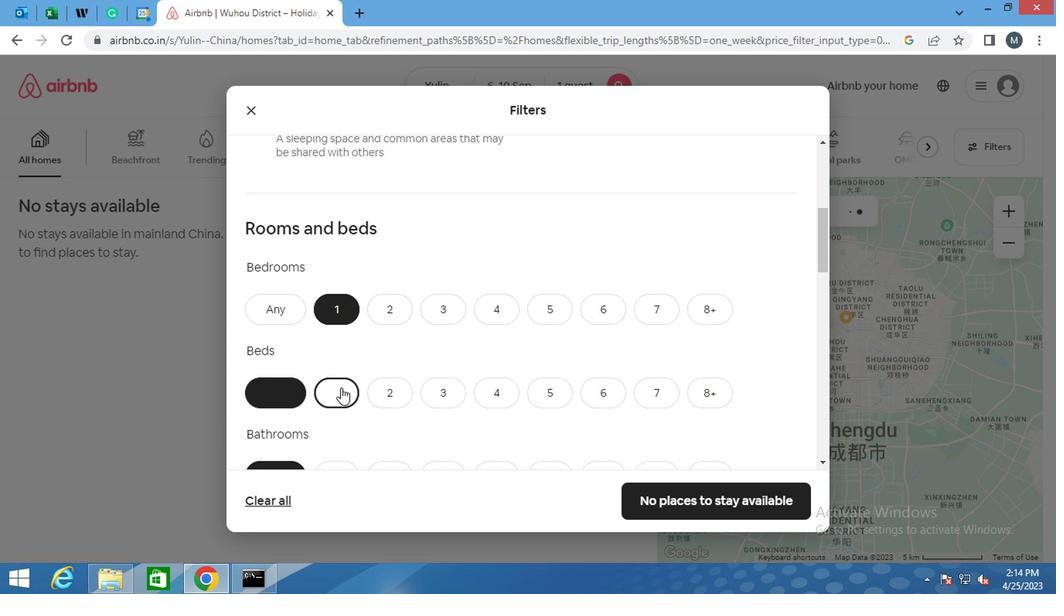 
Action: Mouse moved to (319, 337)
Screenshot: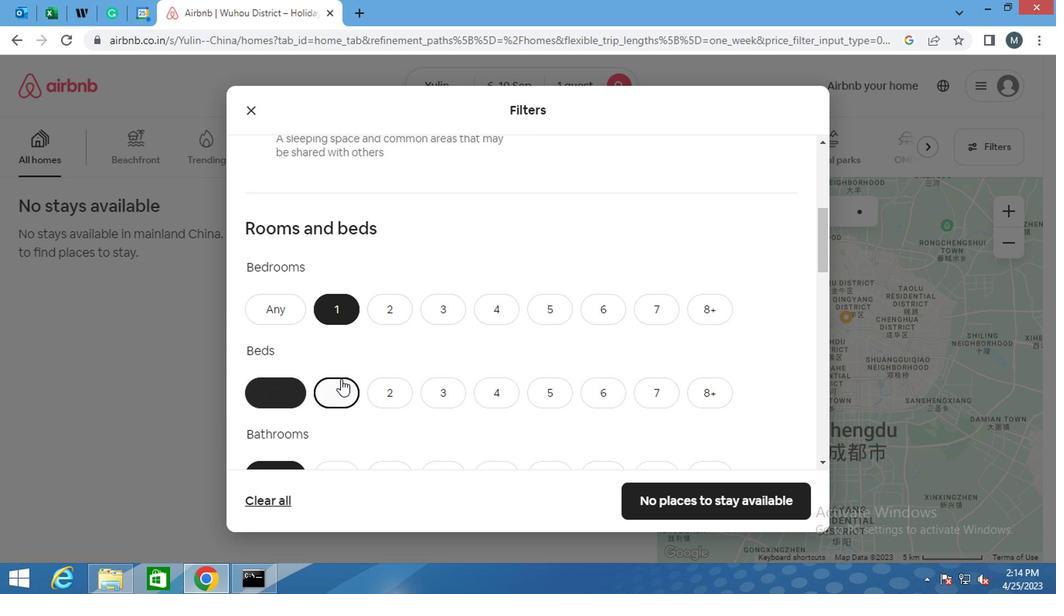 
Action: Mouse scrolled (319, 336) with delta (0, 0)
Screenshot: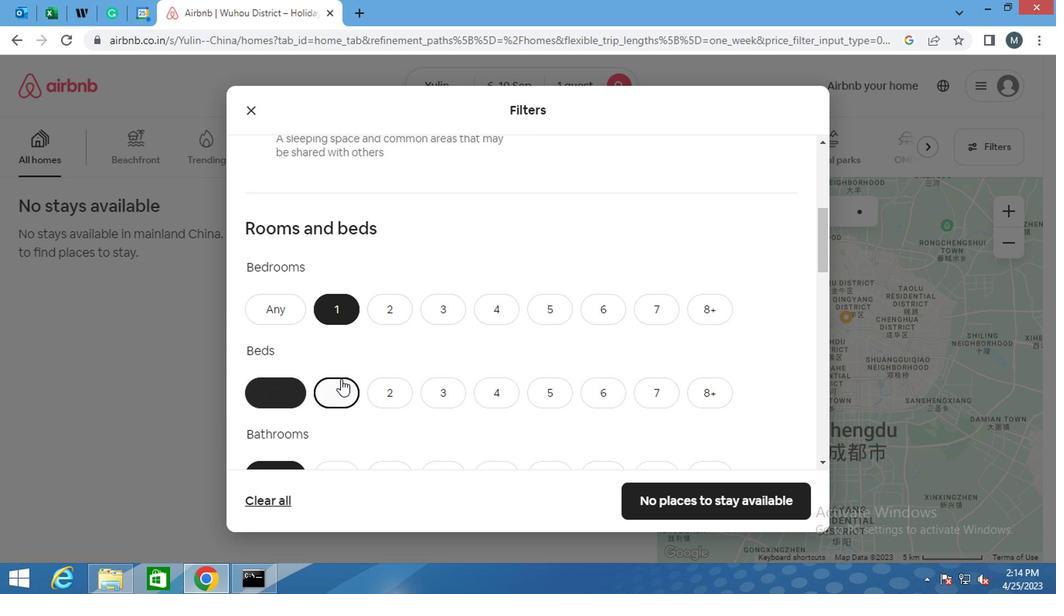 
Action: Mouse moved to (304, 300)
Screenshot: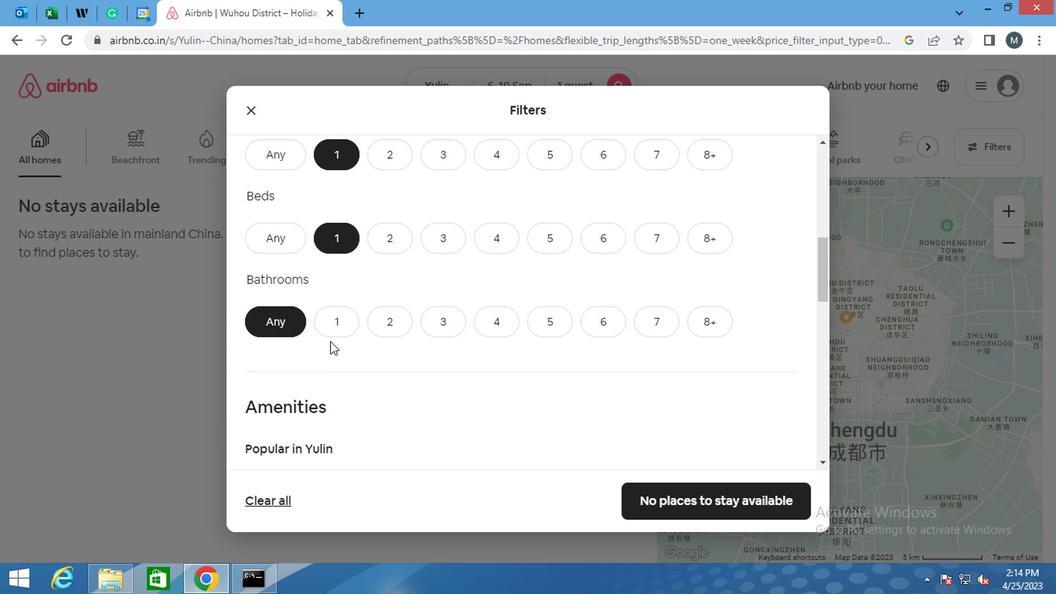 
Action: Mouse pressed left at (304, 300)
Screenshot: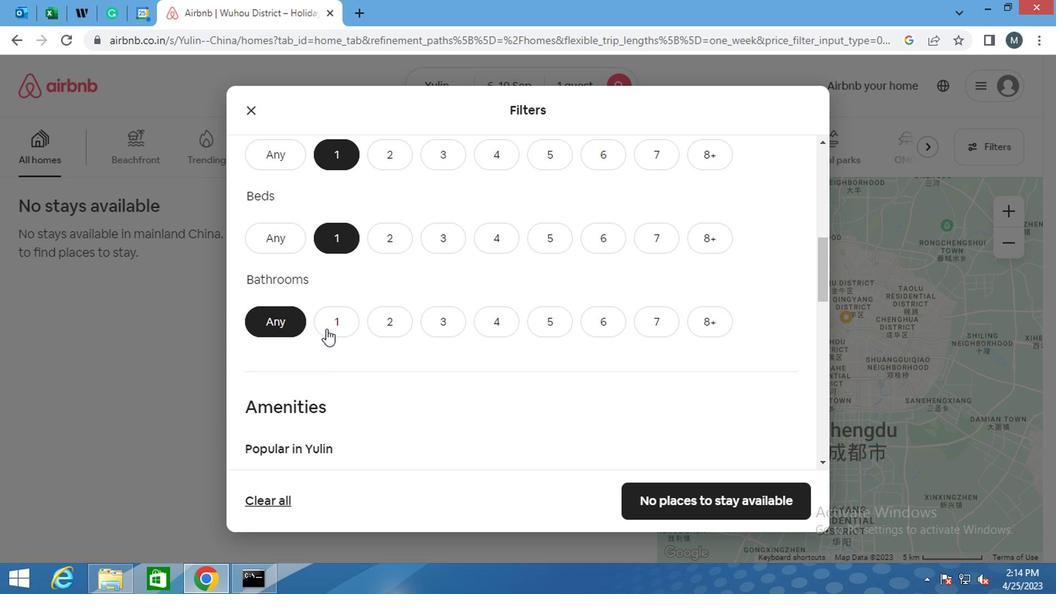 
Action: Mouse moved to (350, 337)
Screenshot: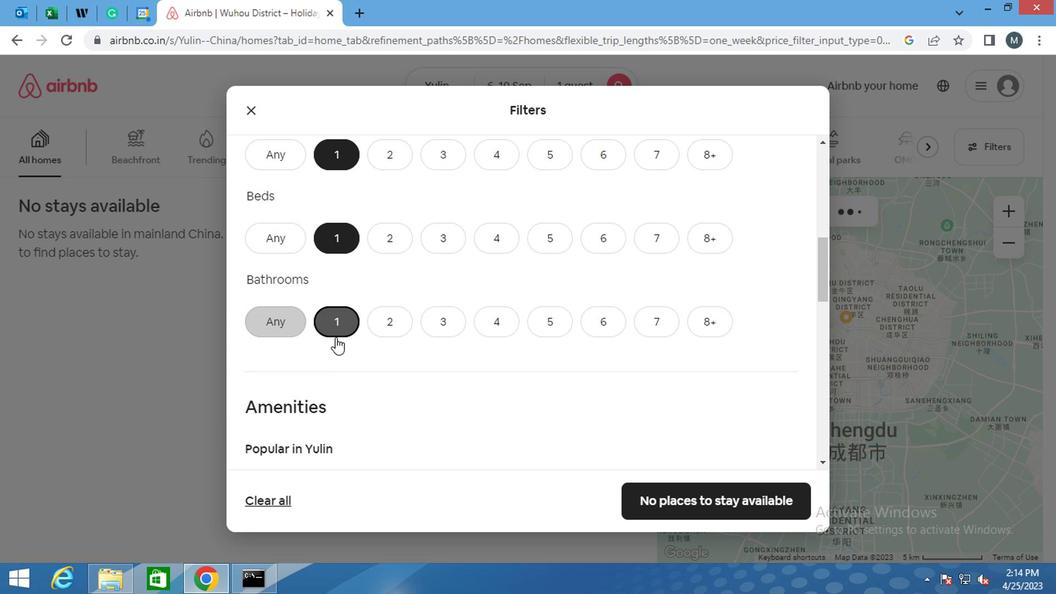 
Action: Mouse scrolled (350, 336) with delta (0, 0)
Screenshot: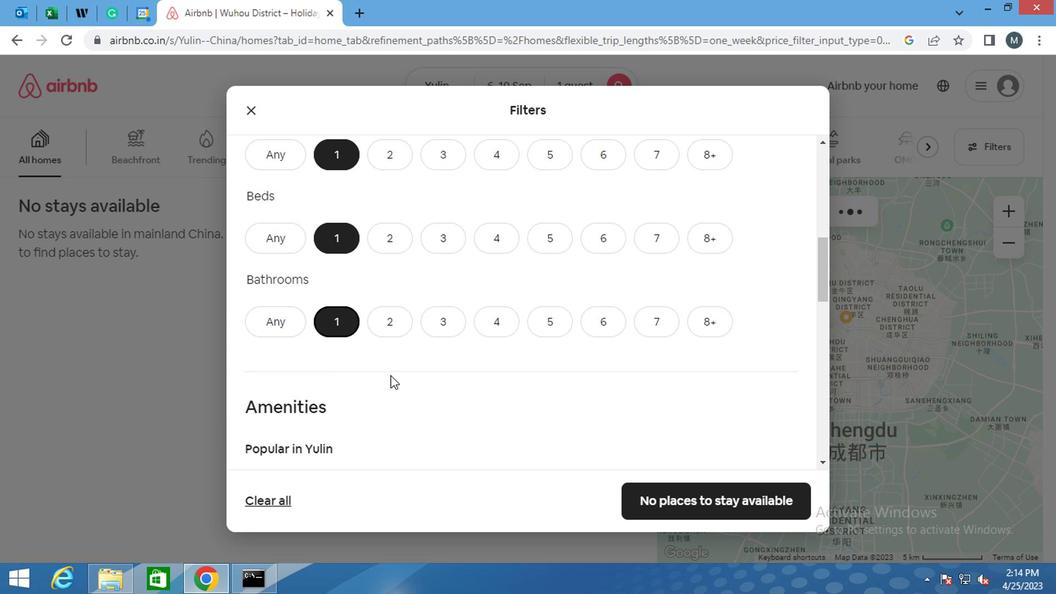 
Action: Mouse scrolled (350, 336) with delta (0, 0)
Screenshot: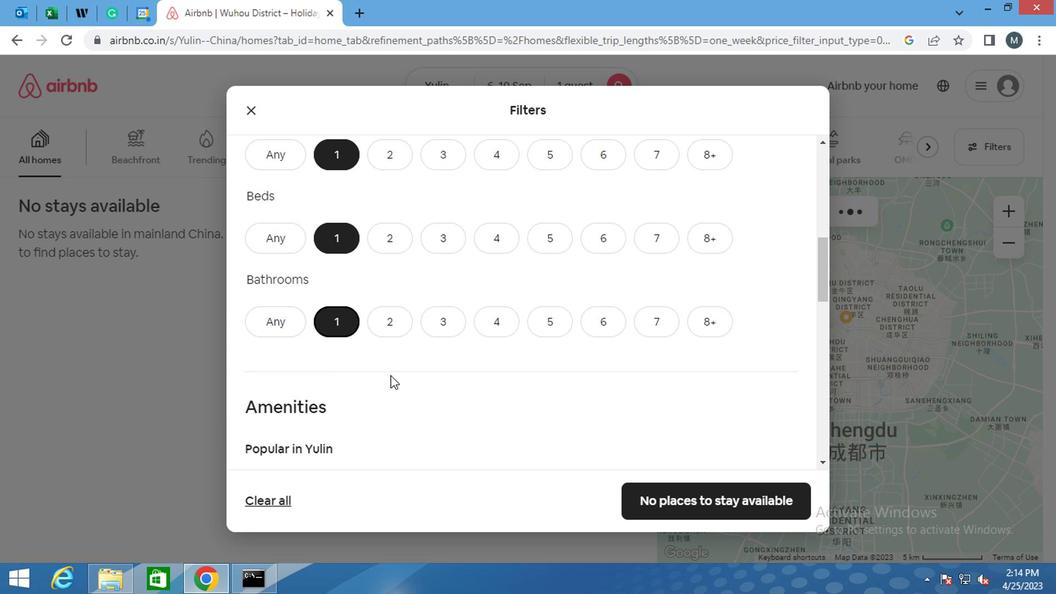 
Action: Mouse scrolled (350, 336) with delta (0, 0)
Screenshot: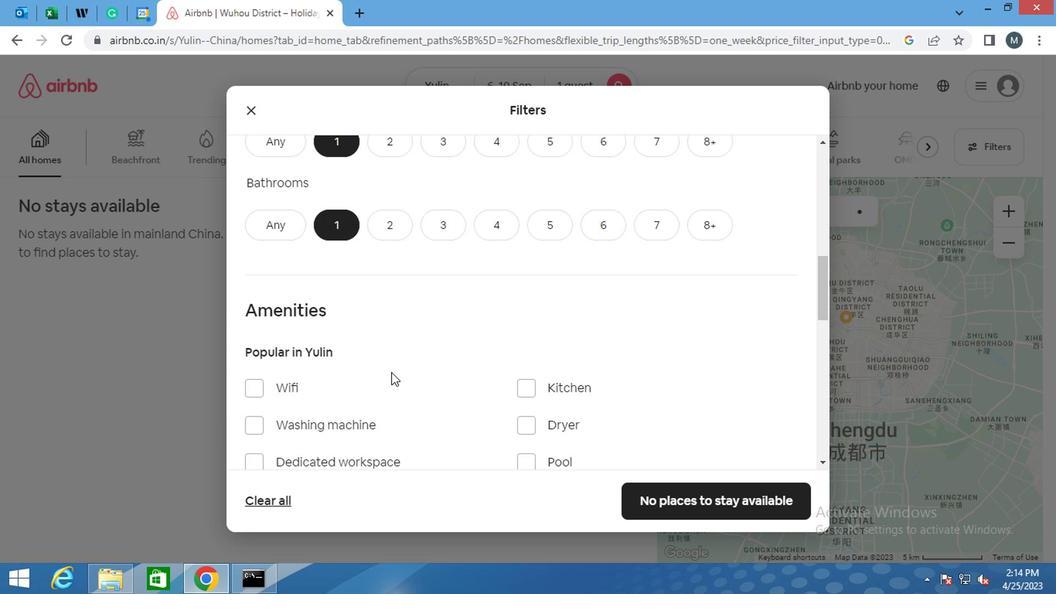 
Action: Mouse moved to (251, 281)
Screenshot: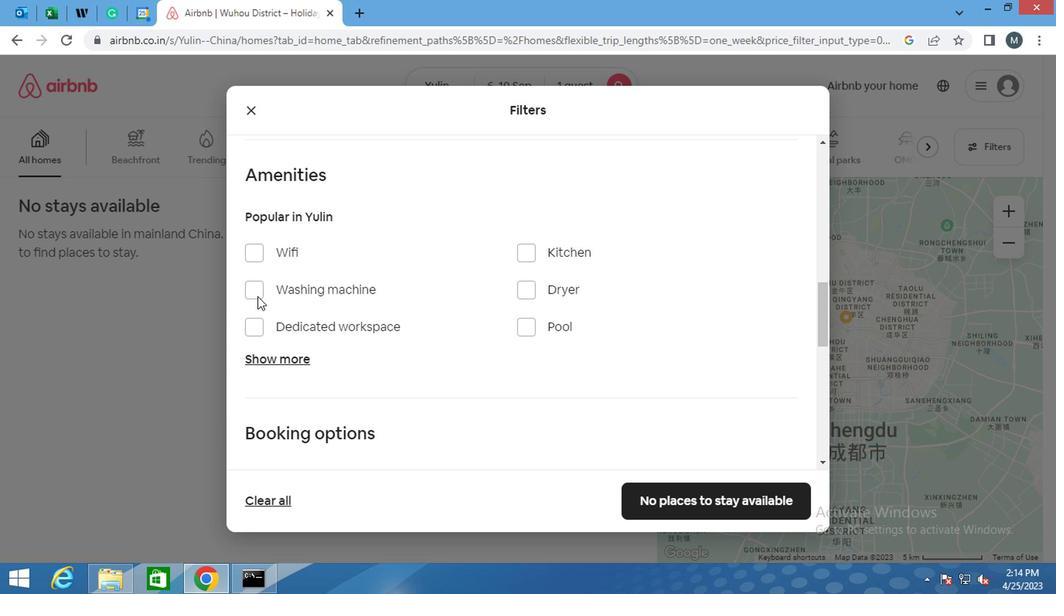 
Action: Mouse pressed left at (251, 281)
Screenshot: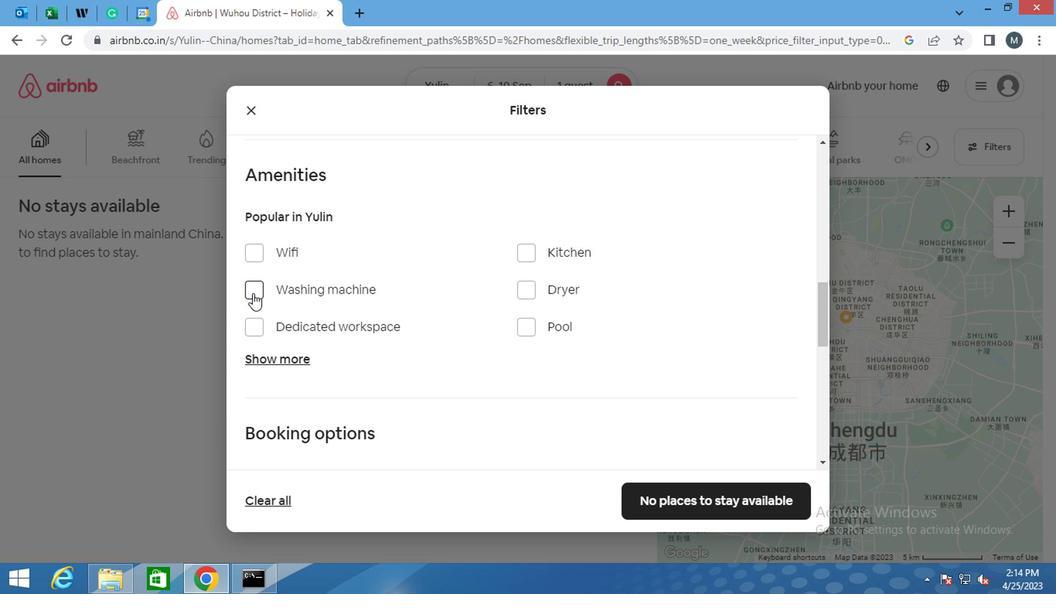 
Action: Mouse moved to (301, 290)
Screenshot: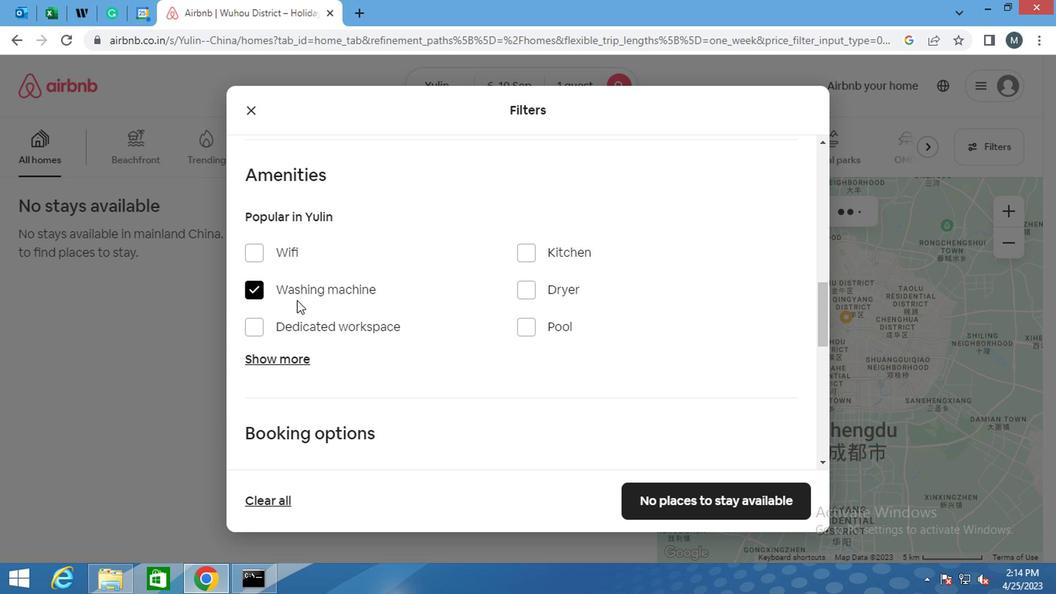 
Action: Mouse scrolled (301, 289) with delta (0, 0)
Screenshot: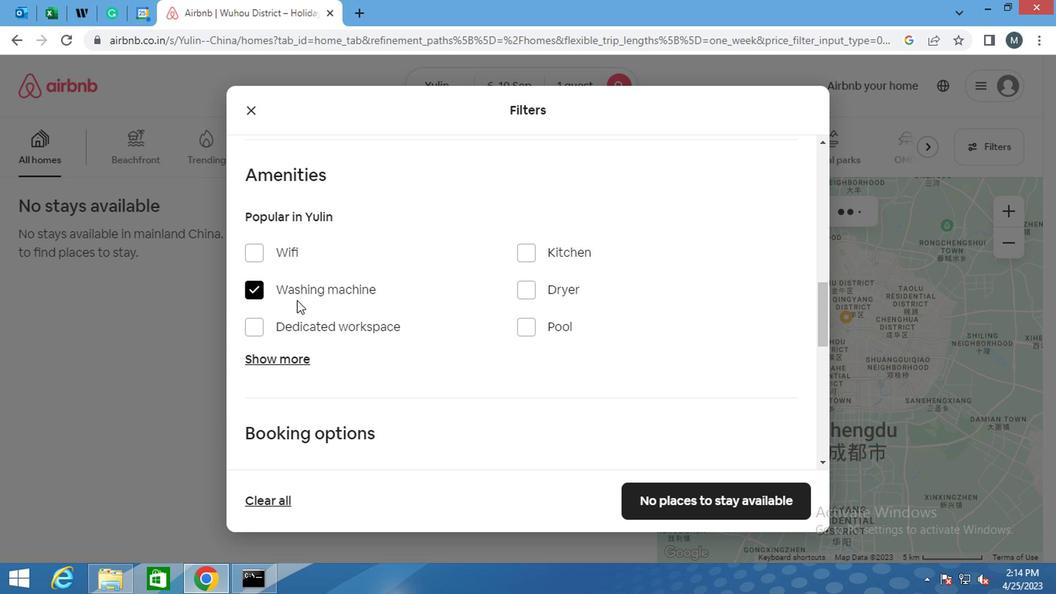 
Action: Mouse moved to (303, 300)
Screenshot: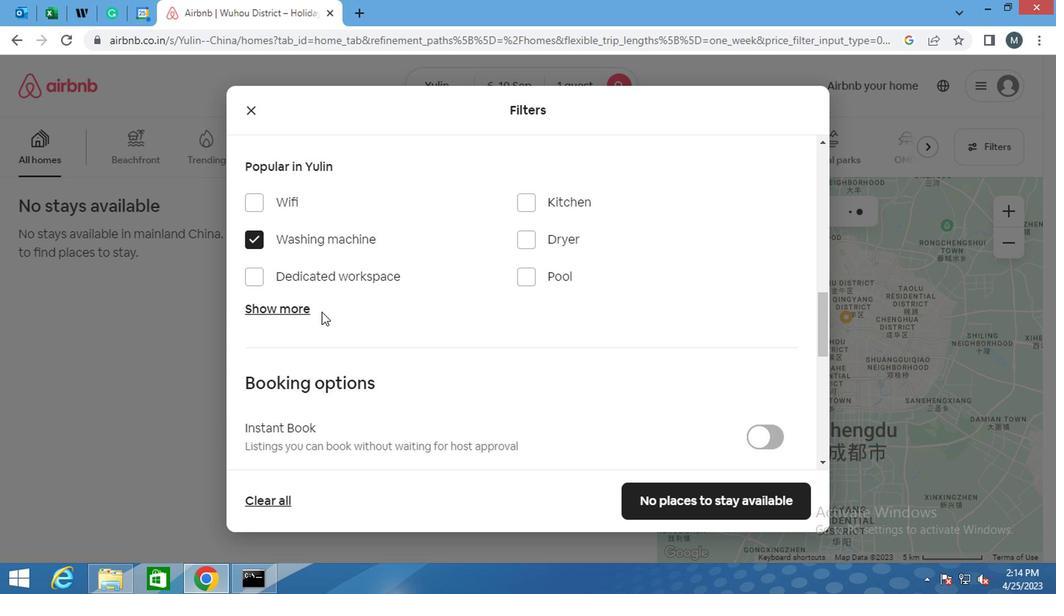 
Action: Mouse scrolled (303, 300) with delta (0, 0)
Screenshot: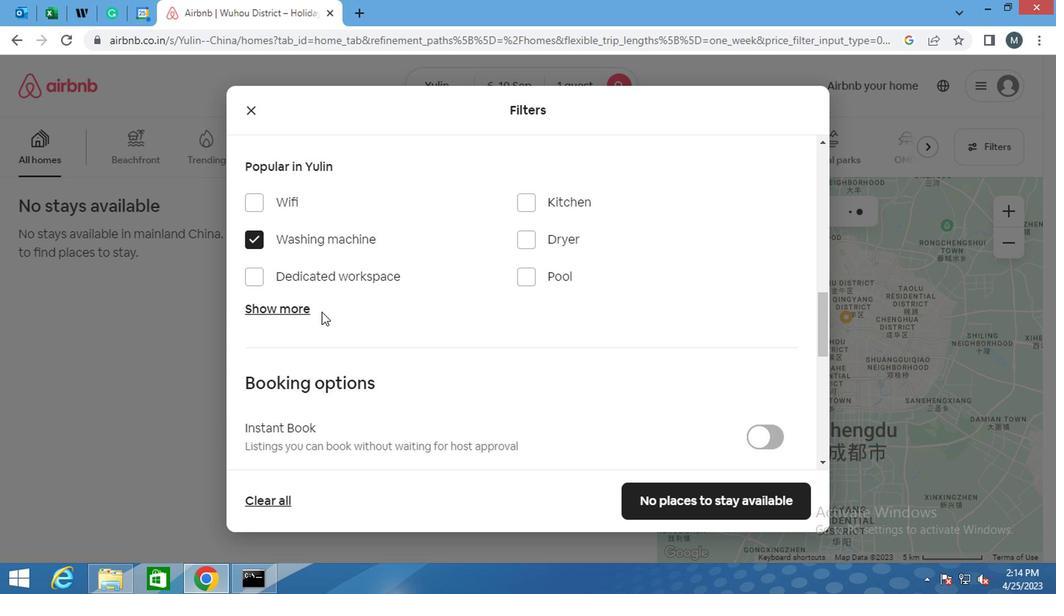 
Action: Mouse moved to (308, 310)
Screenshot: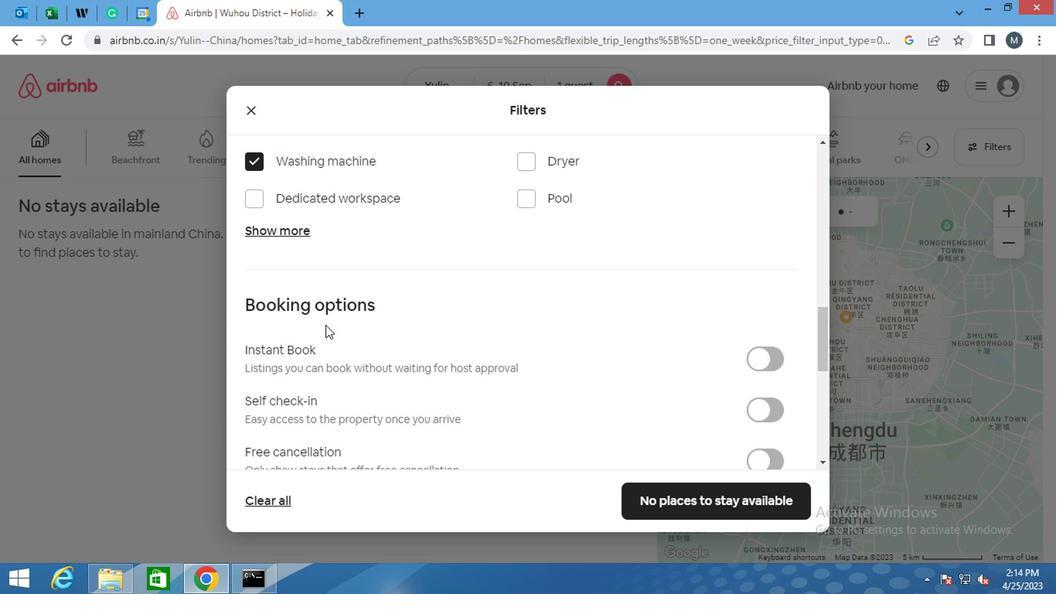 
Action: Mouse scrolled (308, 310) with delta (0, 0)
Screenshot: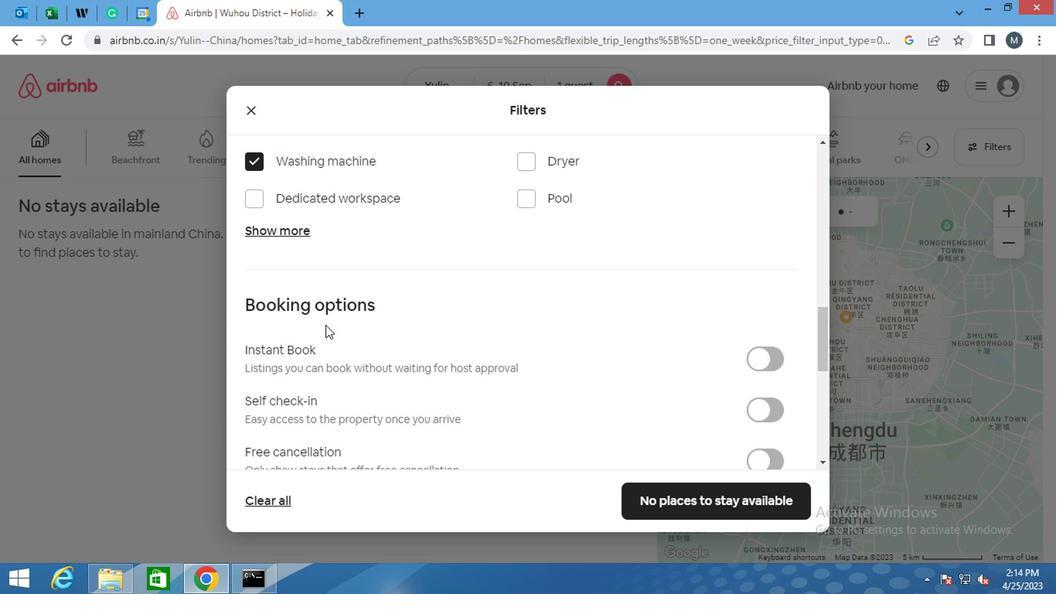 
Action: Mouse moved to (314, 317)
Screenshot: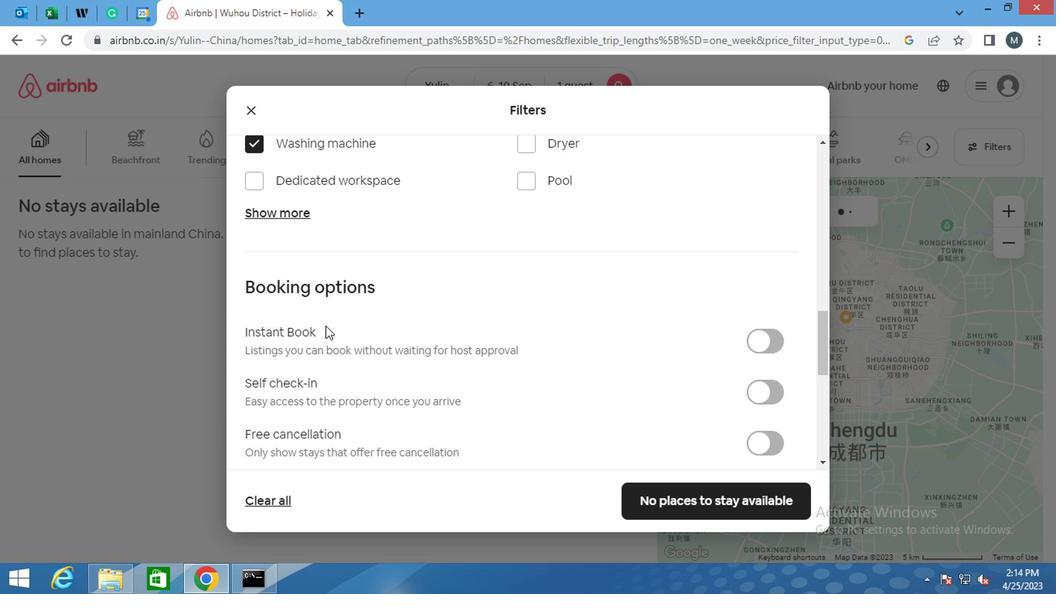 
Action: Mouse scrolled (314, 317) with delta (0, 0)
Screenshot: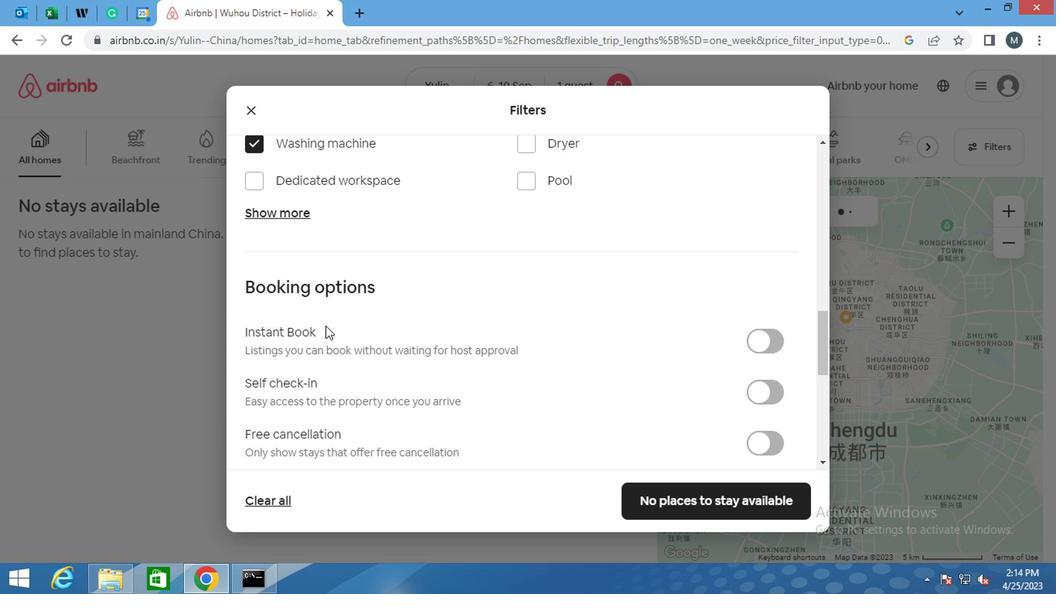 
Action: Mouse moved to (617, 238)
Screenshot: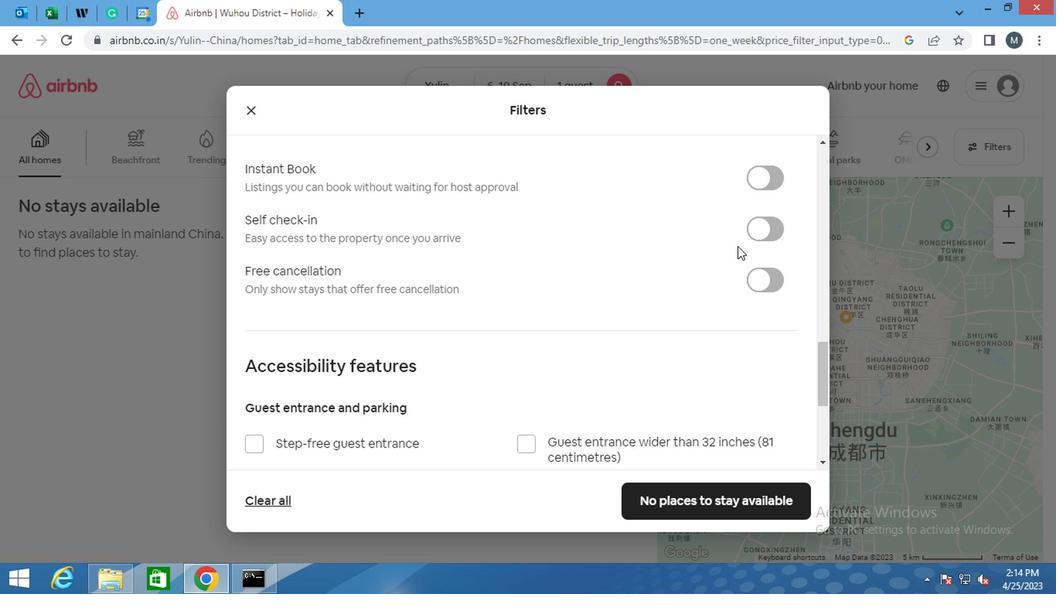 
Action: Mouse pressed left at (617, 238)
Screenshot: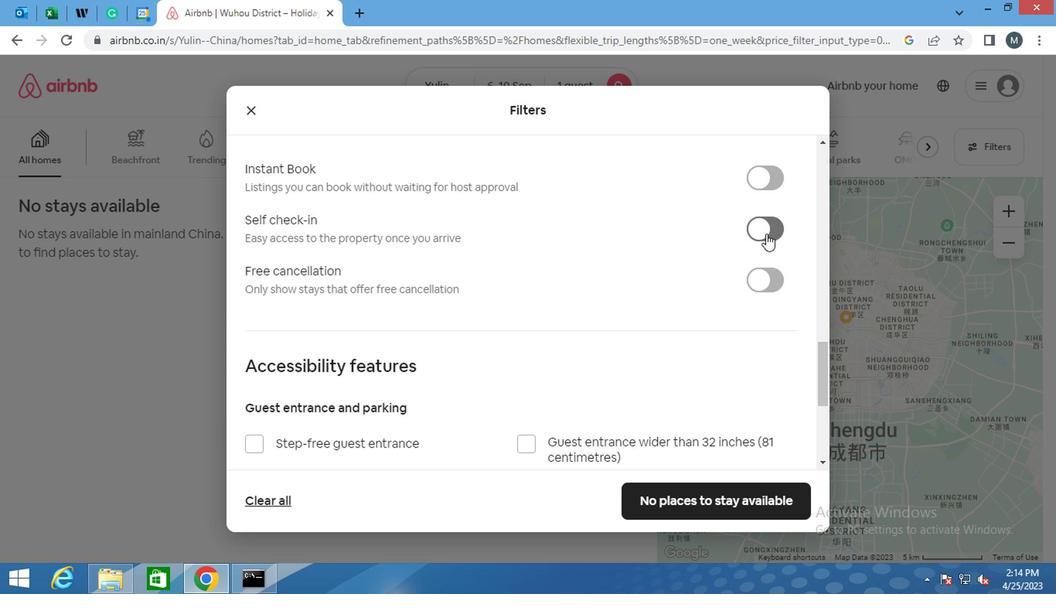
Action: Mouse moved to (382, 294)
Screenshot: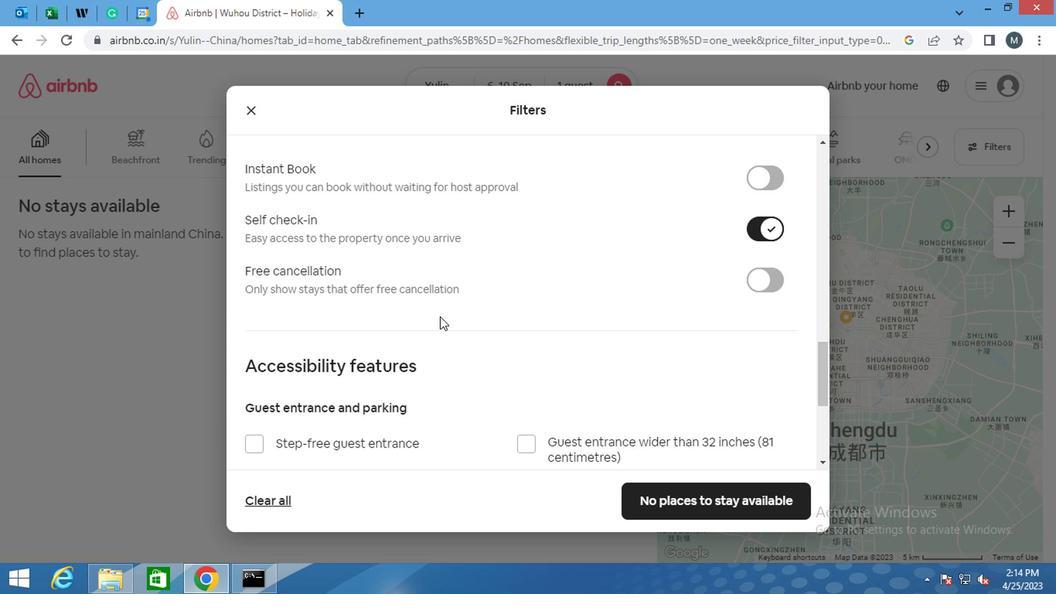 
Action: Mouse scrolled (382, 294) with delta (0, 0)
Screenshot: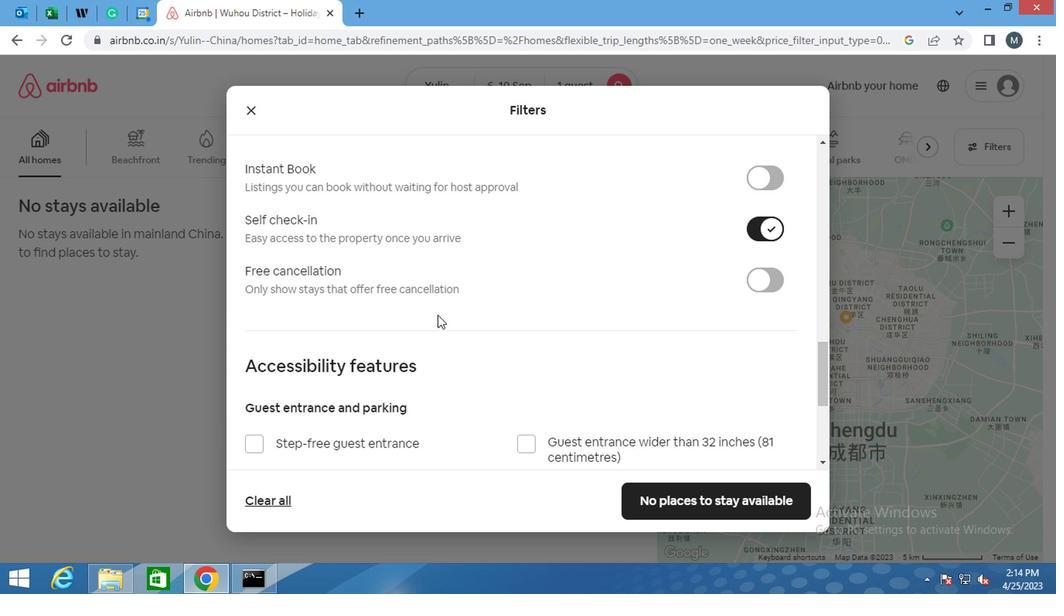 
Action: Mouse scrolled (382, 294) with delta (0, 0)
Screenshot: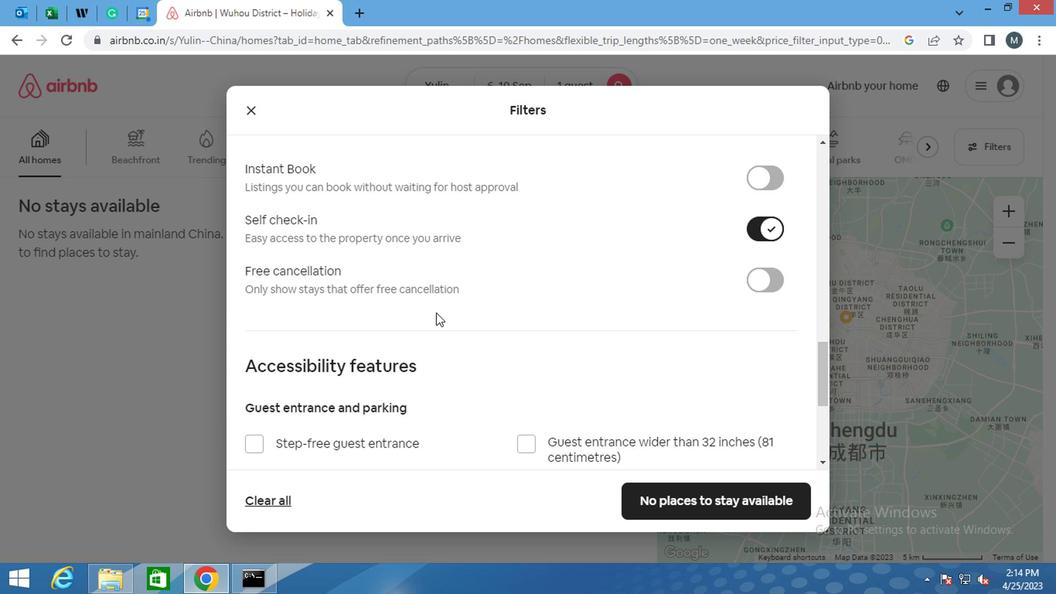 
Action: Mouse moved to (382, 294)
Screenshot: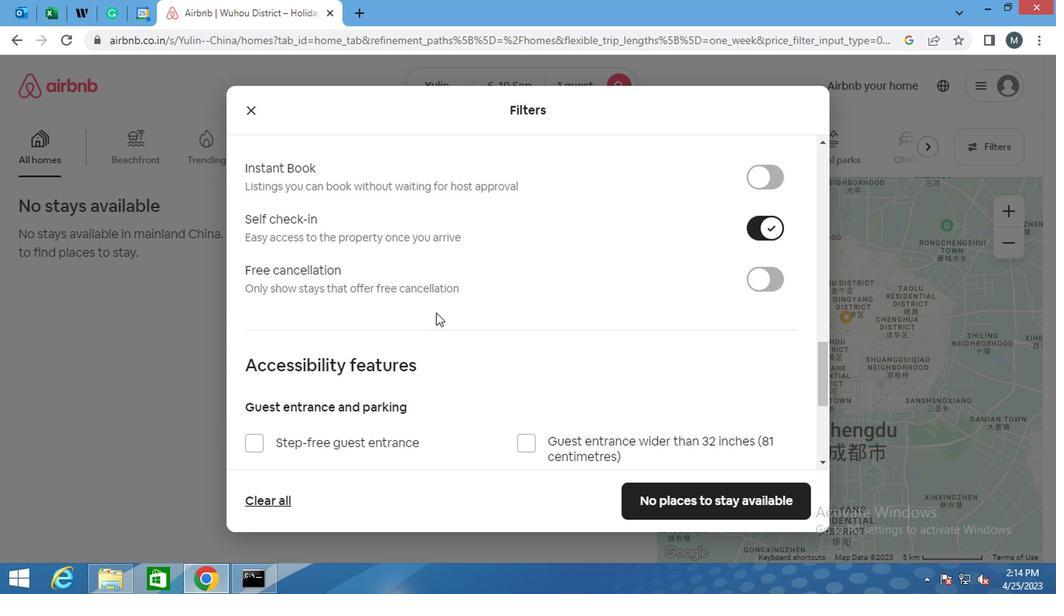 
Action: Mouse scrolled (382, 293) with delta (0, 0)
Screenshot: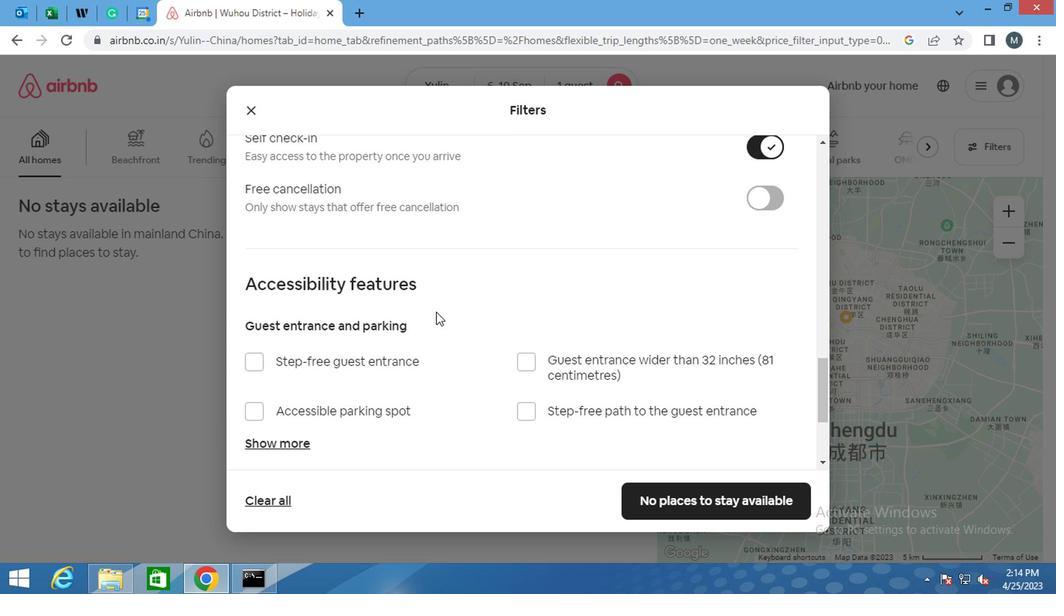 
Action: Mouse moved to (381, 294)
Screenshot: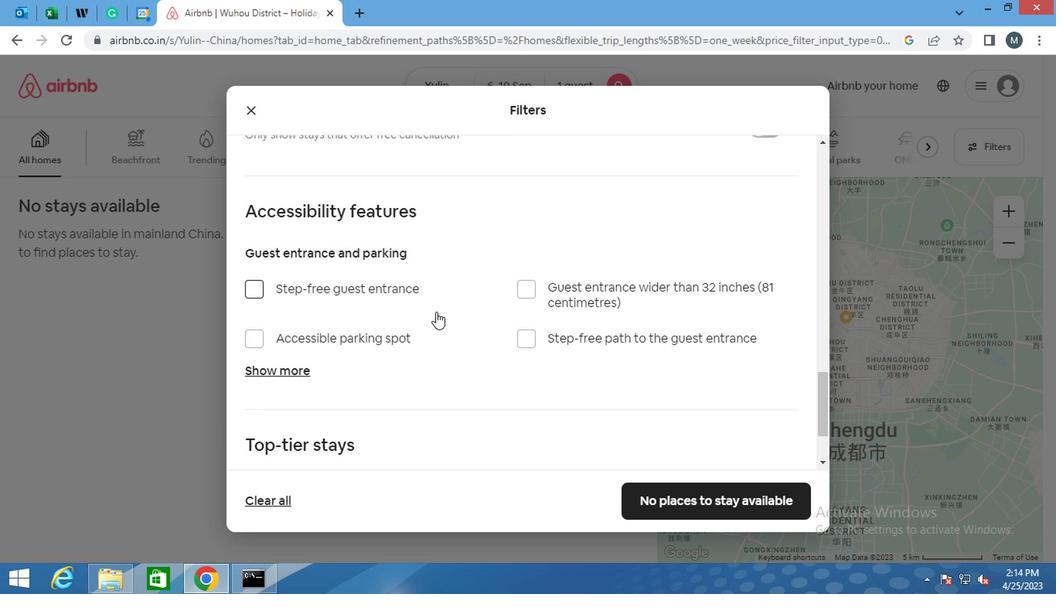 
Action: Mouse scrolled (381, 293) with delta (0, 0)
Screenshot: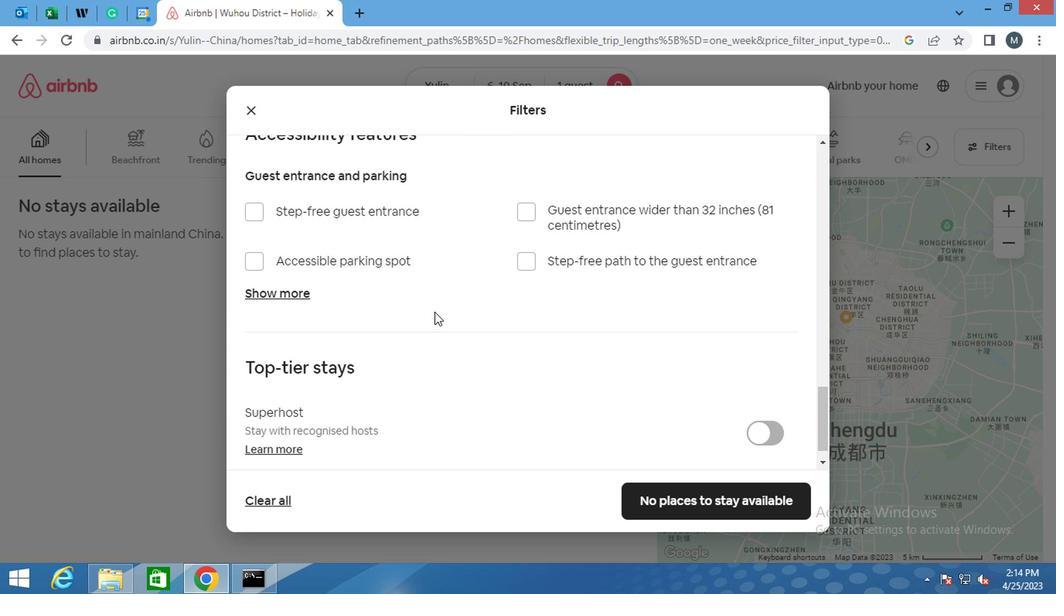 
Action: Mouse moved to (381, 294)
Screenshot: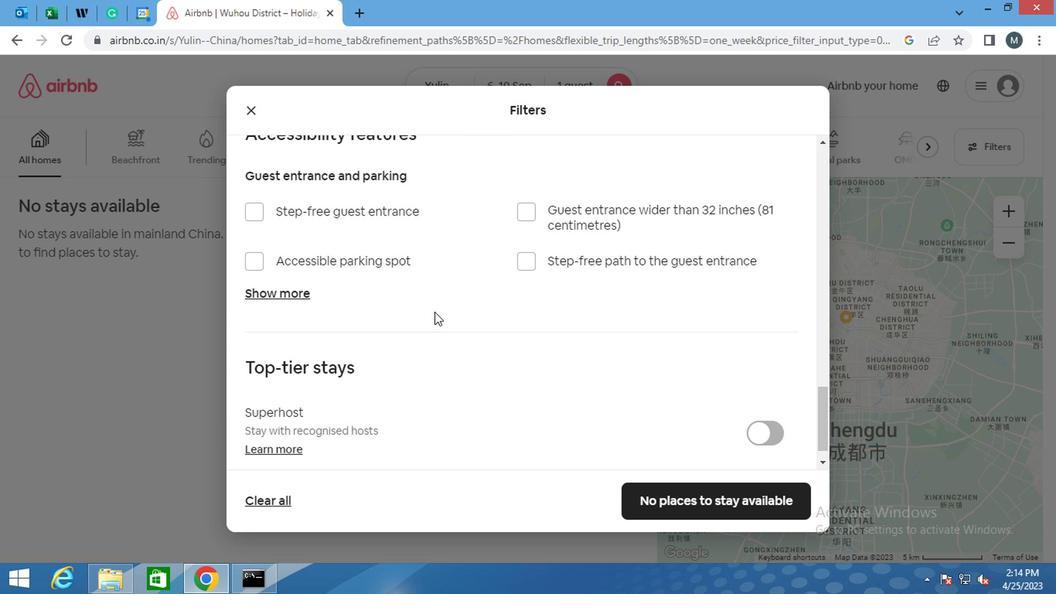 
Action: Mouse scrolled (381, 293) with delta (0, 0)
Screenshot: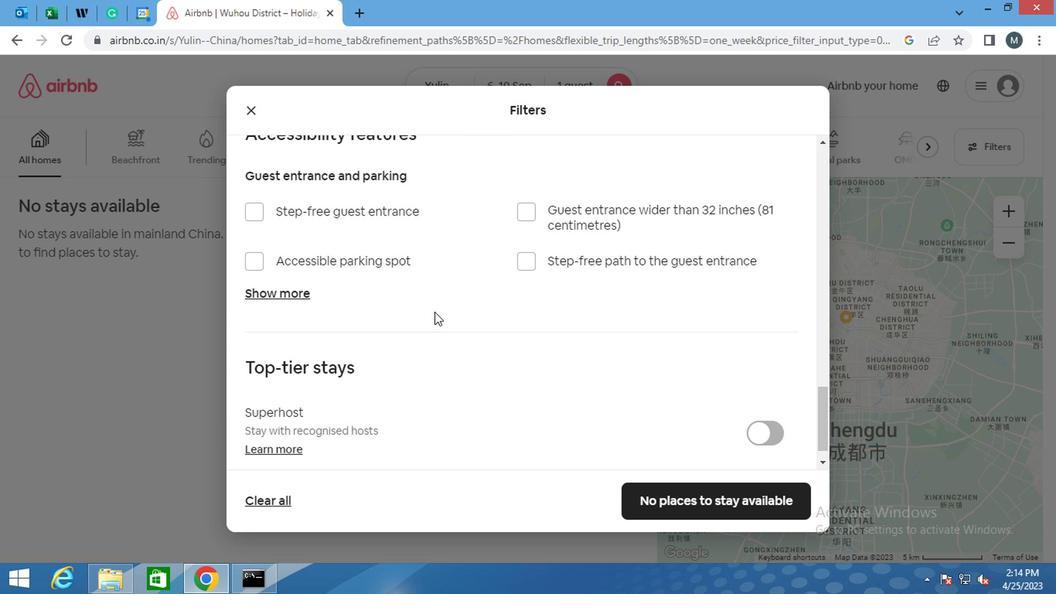 
Action: Mouse moved to (362, 322)
Screenshot: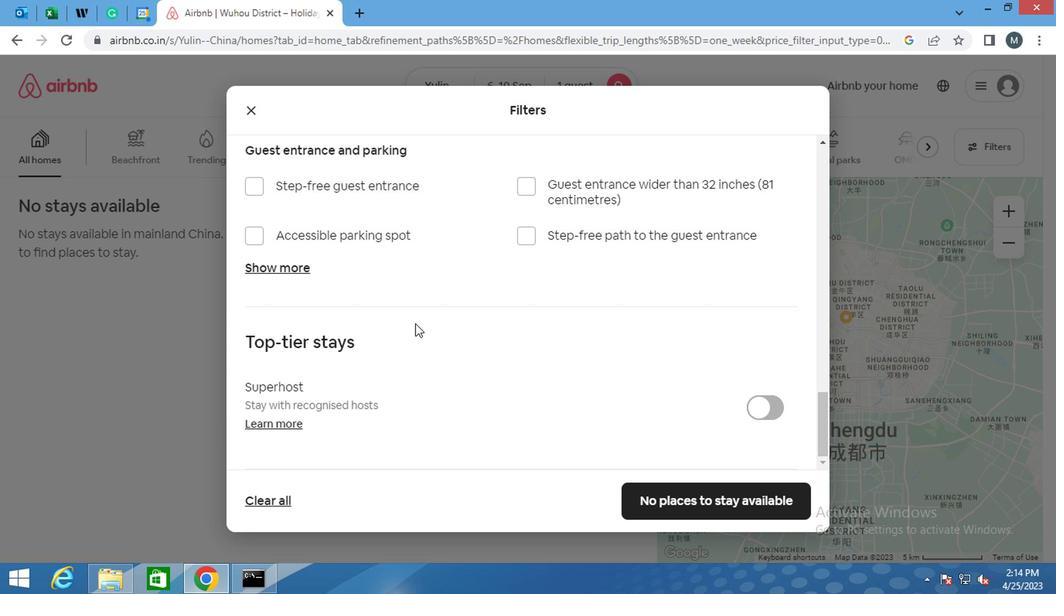 
Action: Mouse scrolled (362, 322) with delta (0, 0)
Screenshot: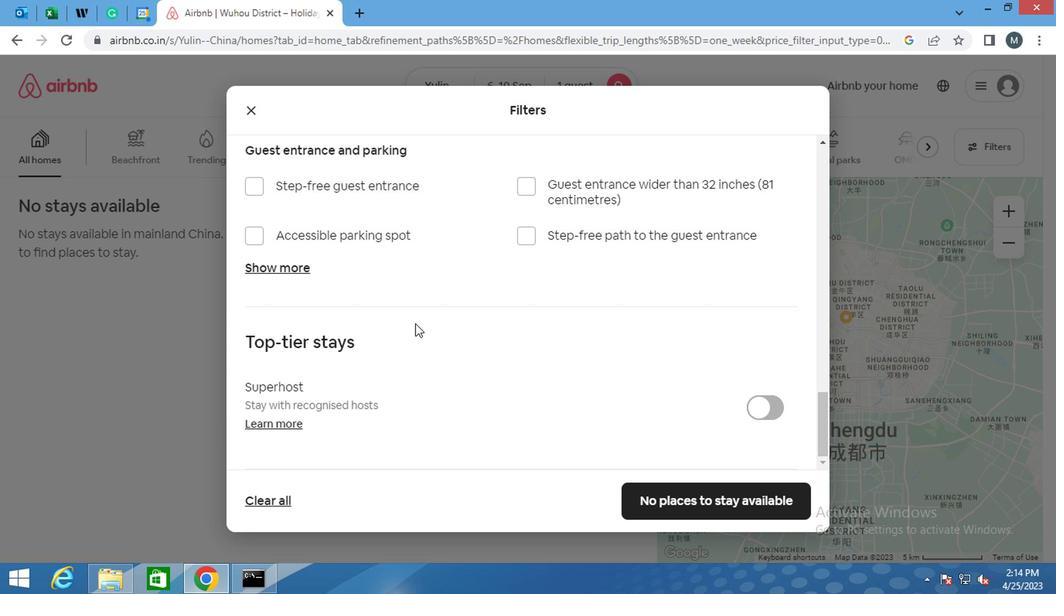 
Action: Mouse moved to (365, 331)
Screenshot: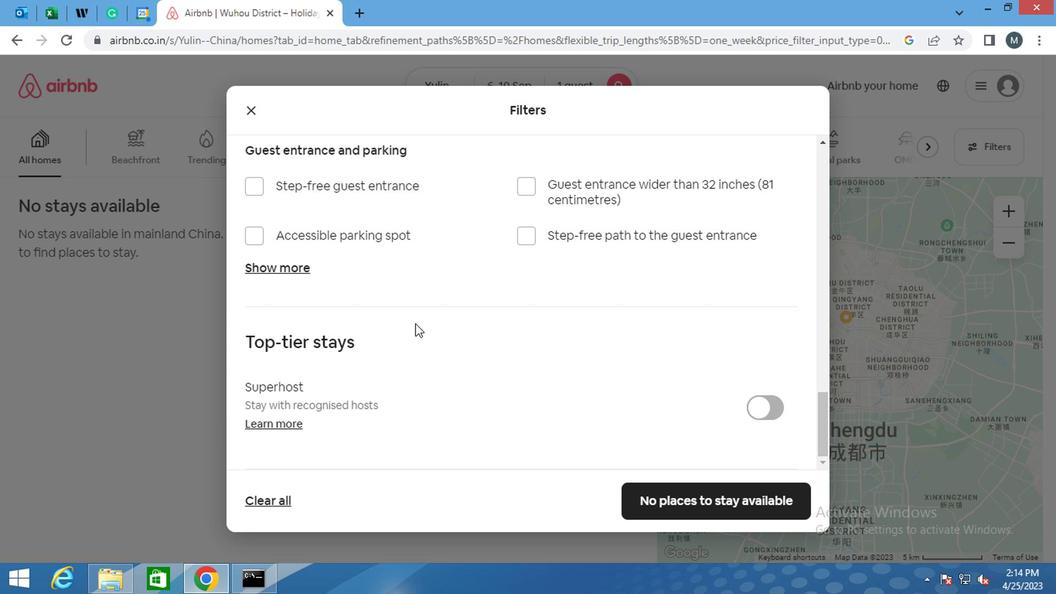 
Action: Mouse scrolled (365, 331) with delta (0, 0)
Screenshot: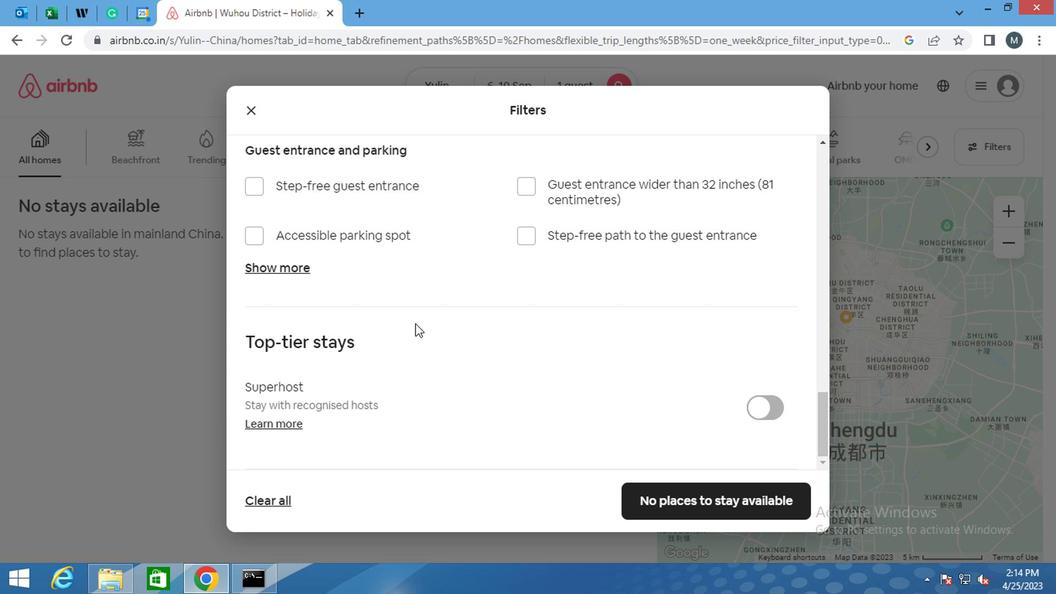 
Action: Mouse moved to (371, 342)
Screenshot: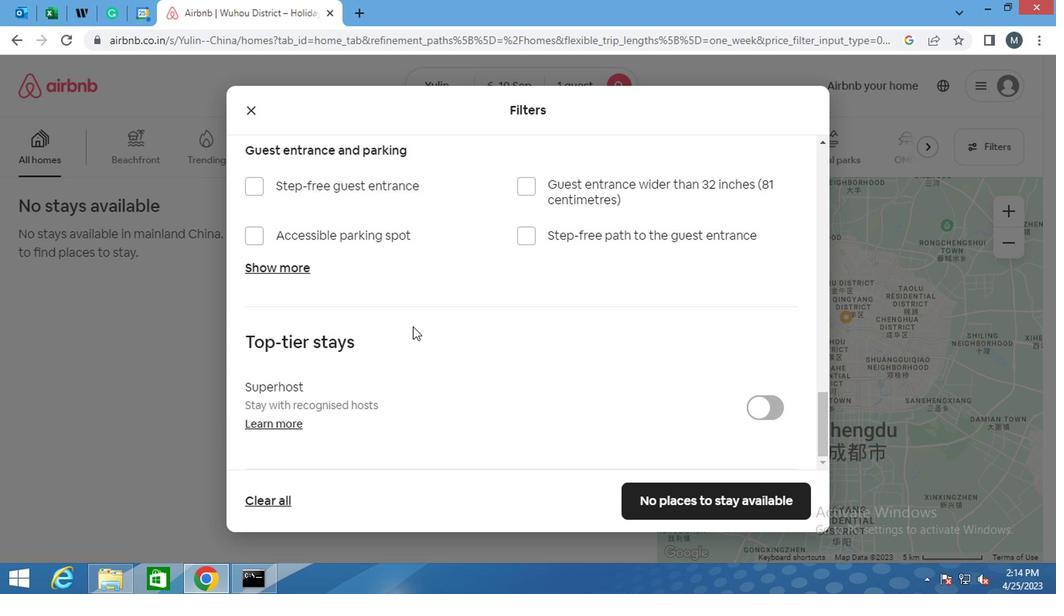 
Action: Mouse scrolled (371, 342) with delta (0, 0)
Screenshot: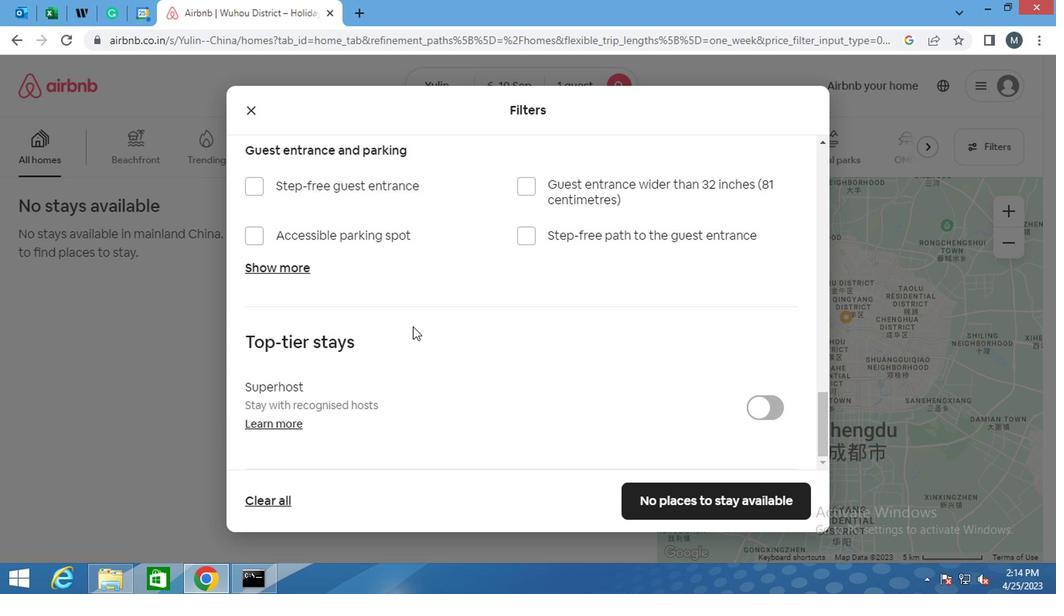 
Action: Mouse moved to (556, 424)
Screenshot: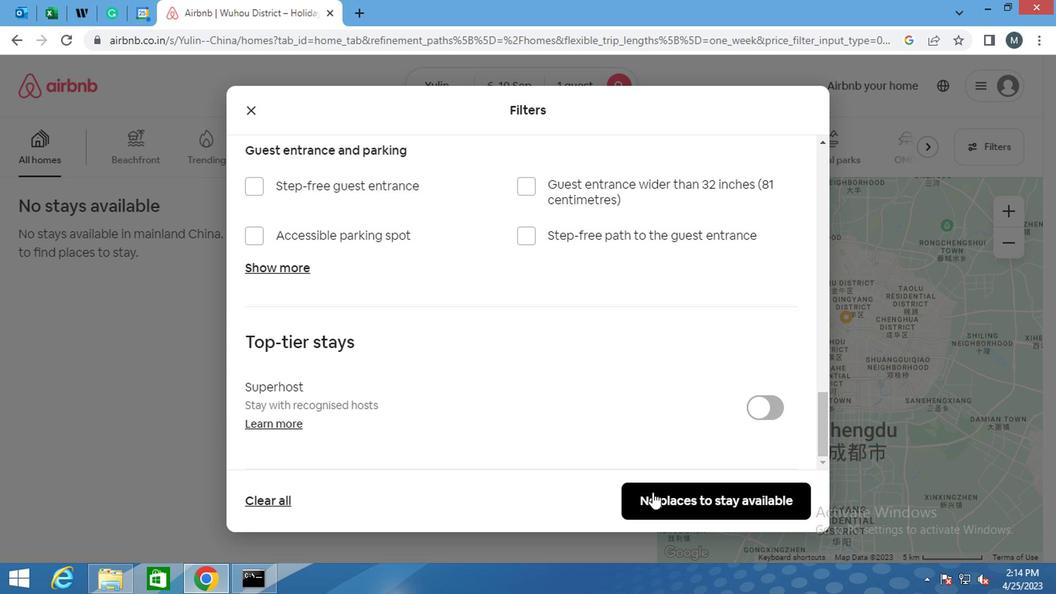 
Action: Mouse pressed left at (556, 424)
Screenshot: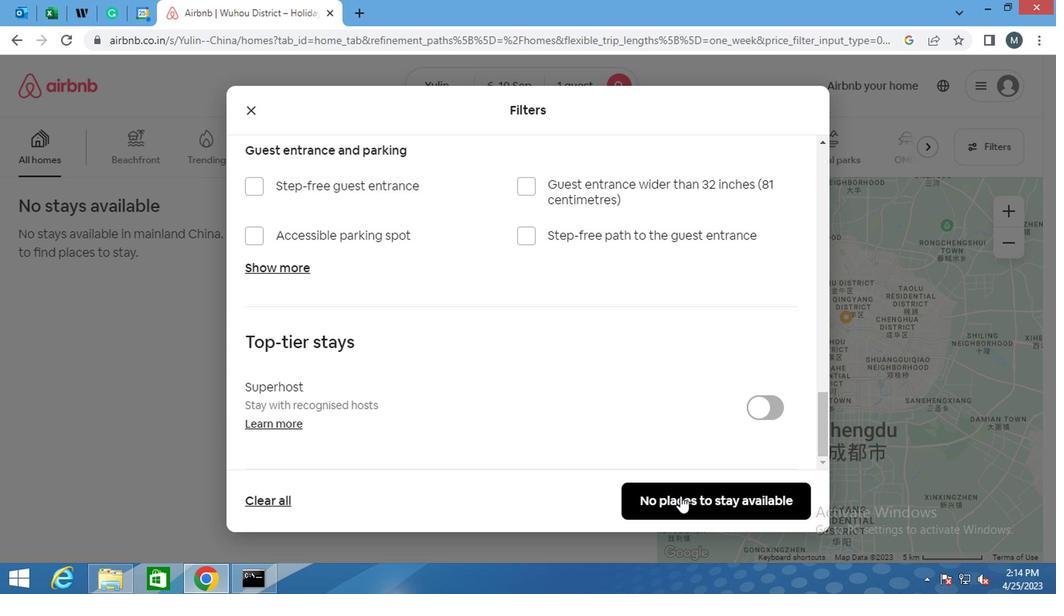 
Action: Mouse moved to (557, 423)
Screenshot: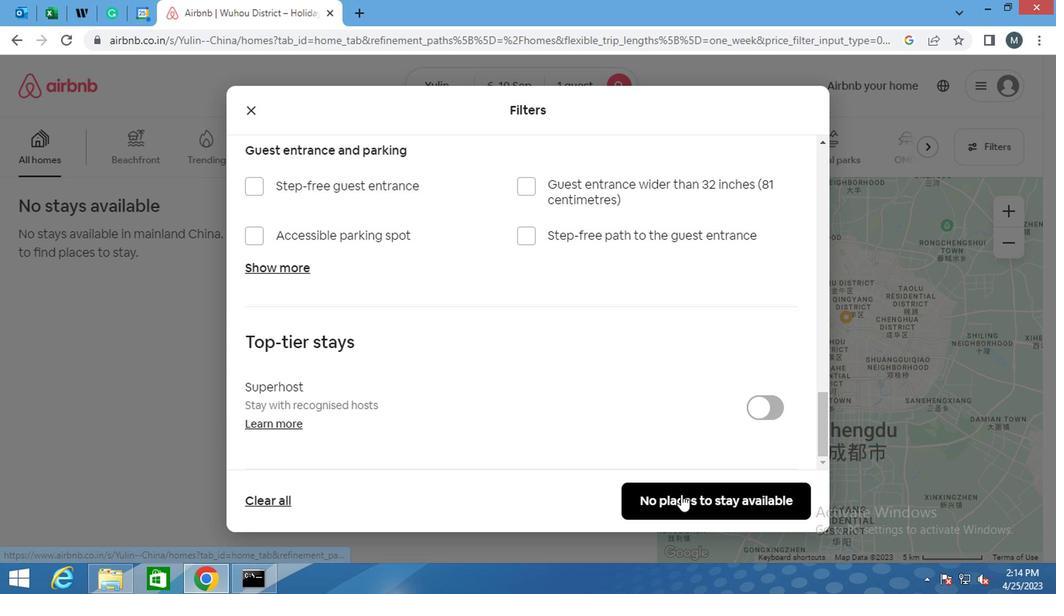 
